 Task: Search one way flight ticket for 2 adults, 4 children and 1 infant on lap in business from Fort Wayne: Fort Wayne International Airport to Laramie: Laramie Regional Airport on 5-3-2023. Choice of flights is Singapure airlines. Number of bags: 8 checked bags. Price is upto 60000. Outbound departure time preference is 13:45.
Action: Mouse moved to (277, 381)
Screenshot: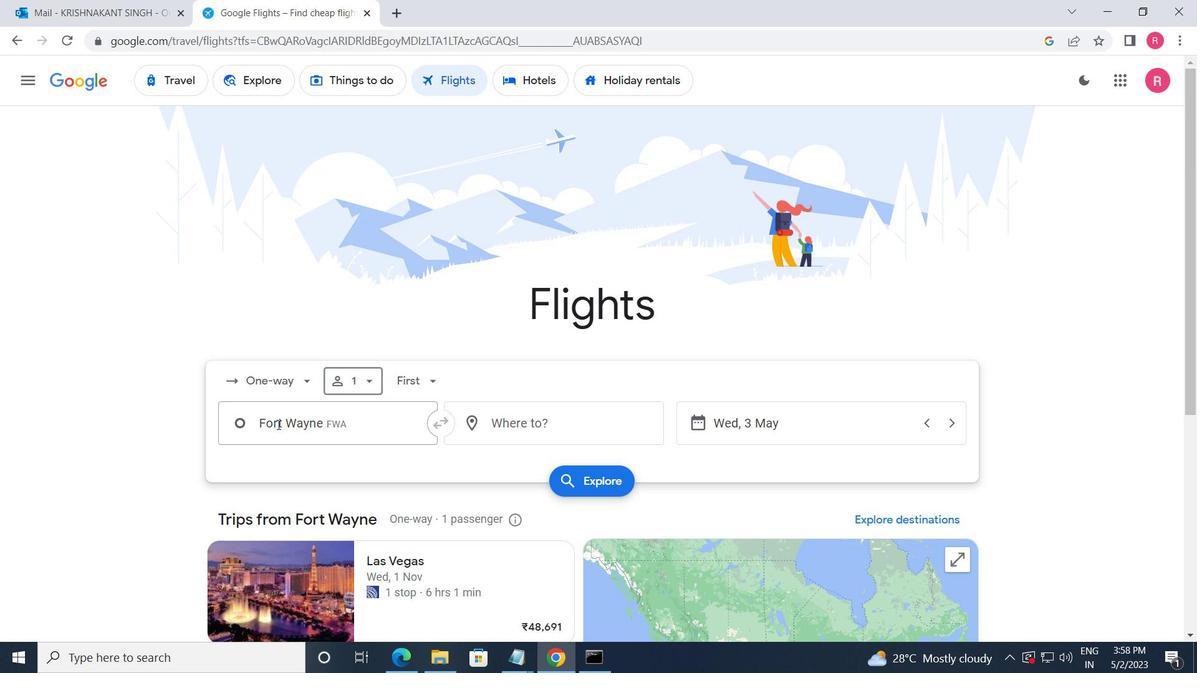 
Action: Mouse pressed left at (277, 381)
Screenshot: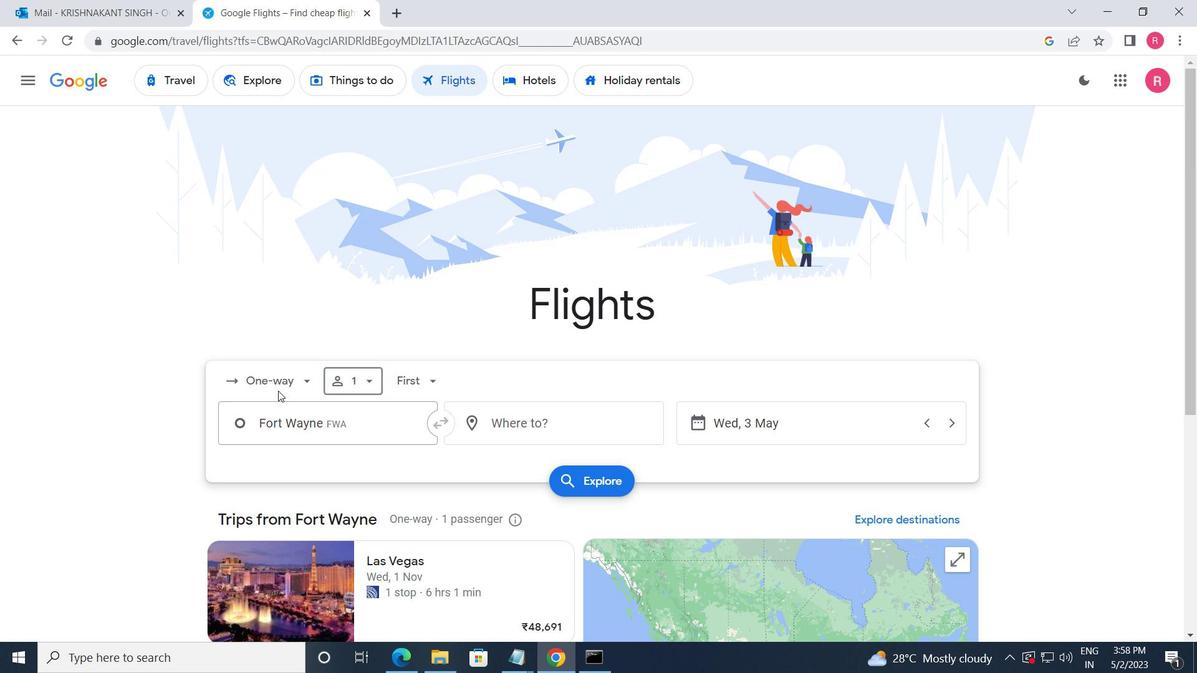 
Action: Mouse moved to (291, 450)
Screenshot: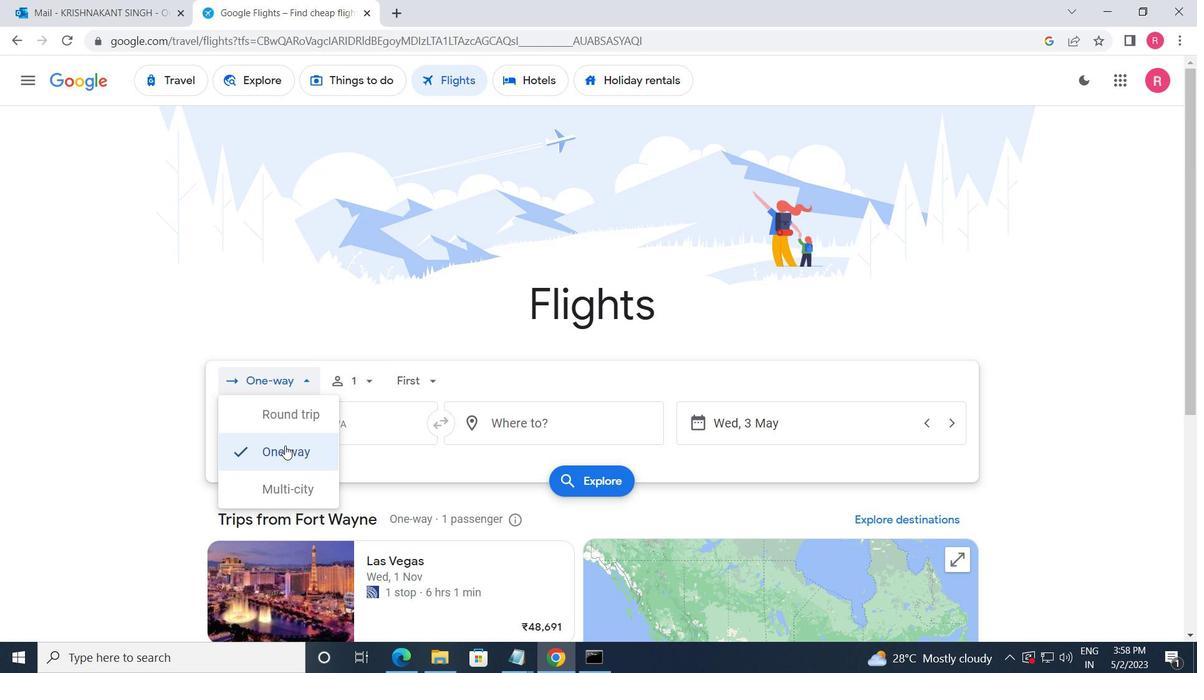 
Action: Mouse pressed left at (291, 450)
Screenshot: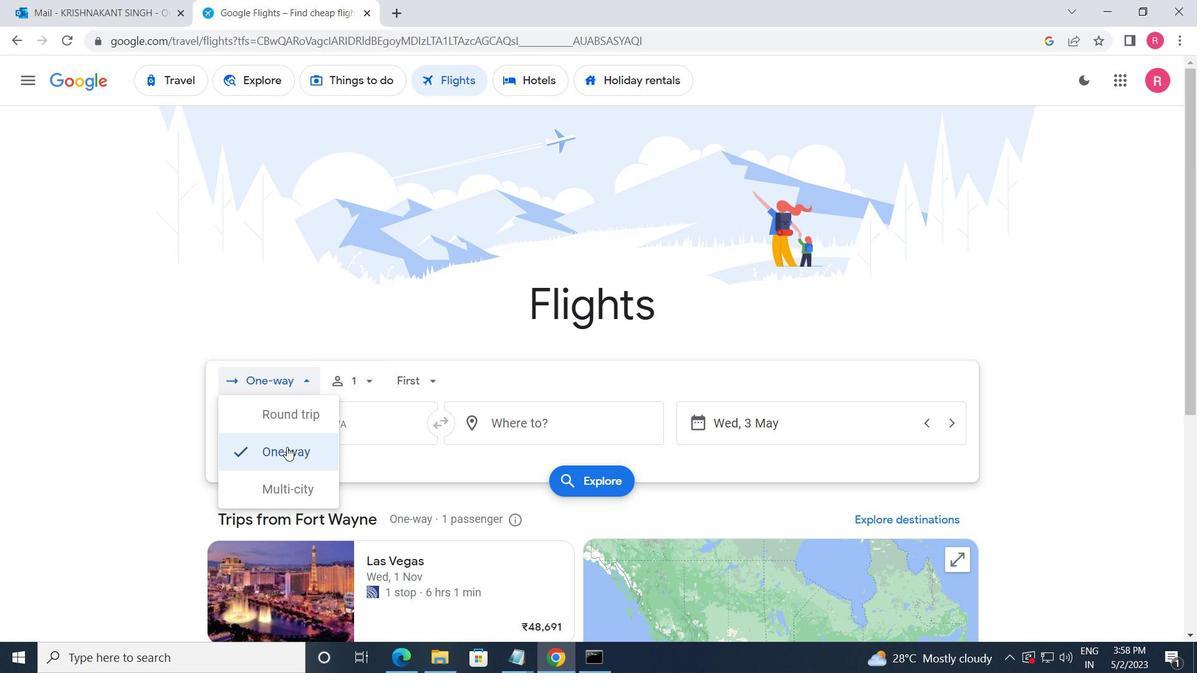 
Action: Mouse moved to (358, 386)
Screenshot: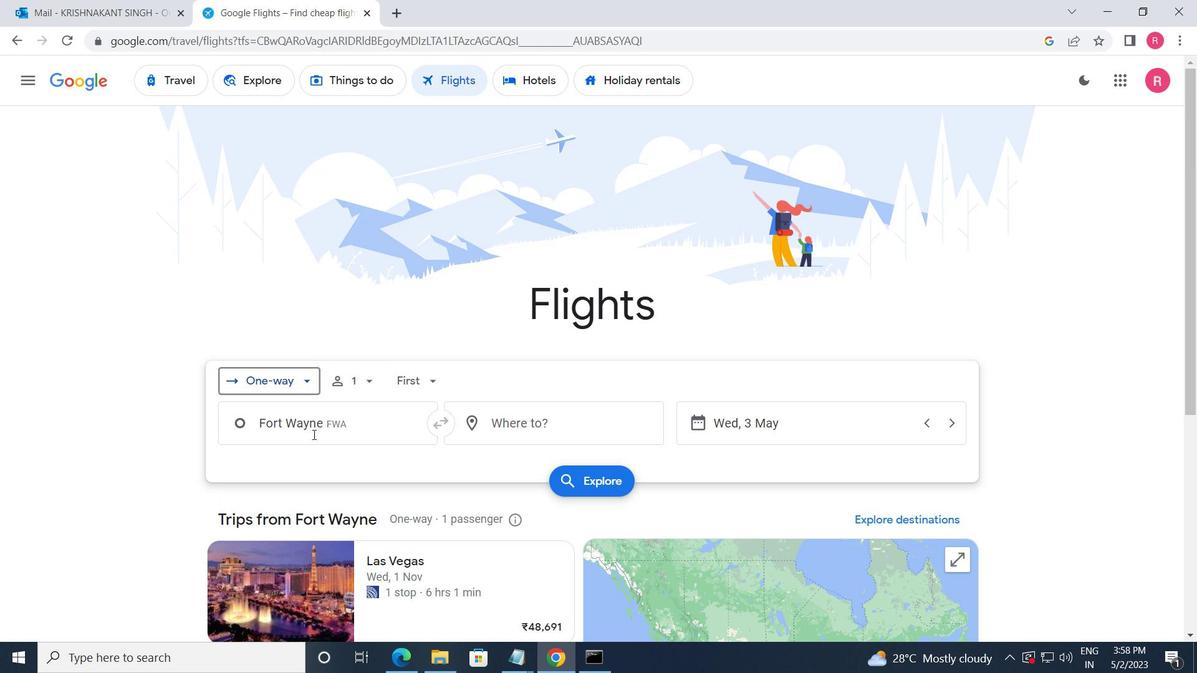 
Action: Mouse pressed left at (358, 386)
Screenshot: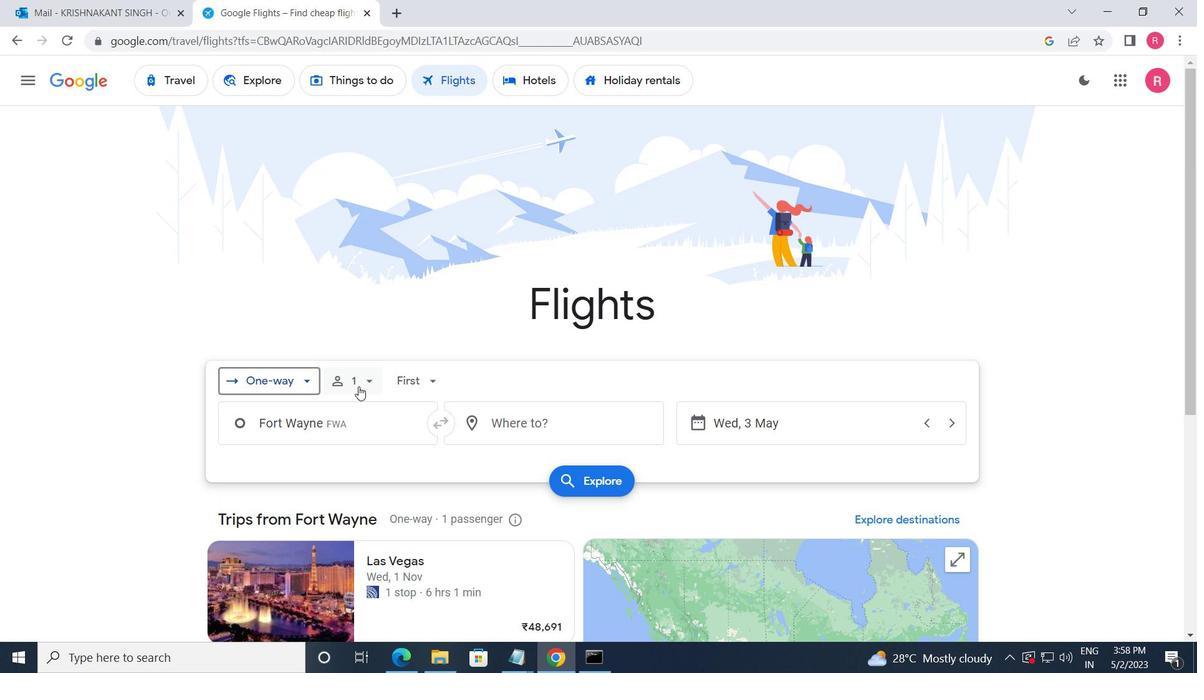 
Action: Mouse moved to (493, 426)
Screenshot: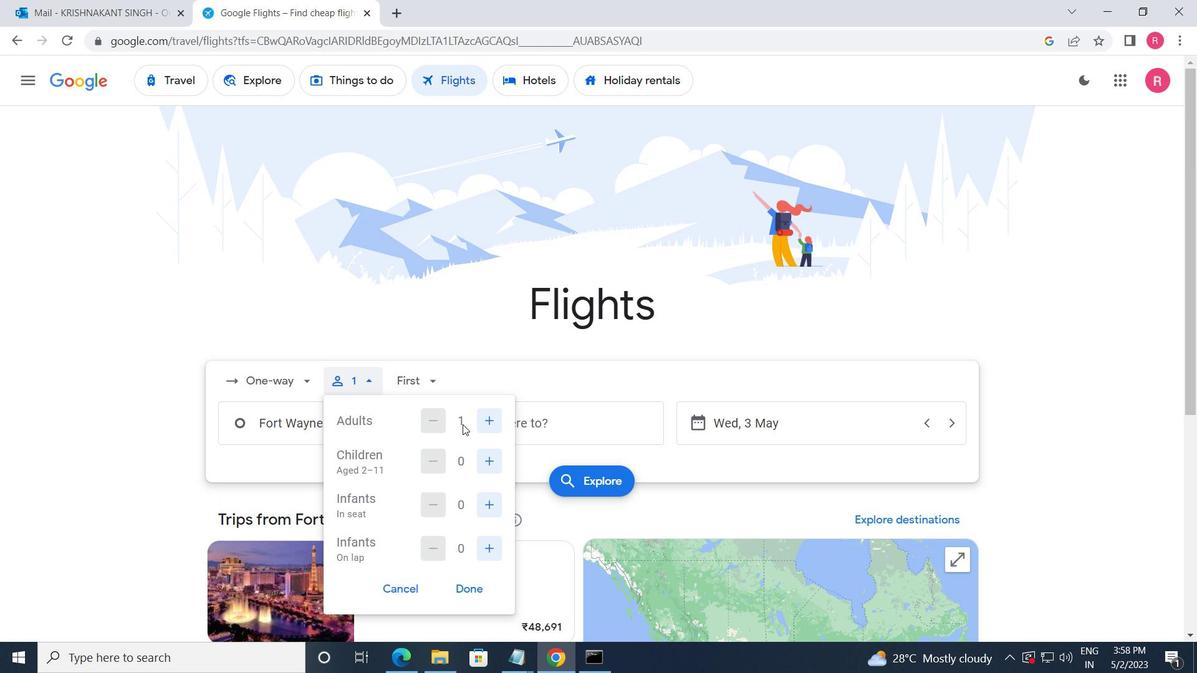 
Action: Mouse pressed left at (493, 426)
Screenshot: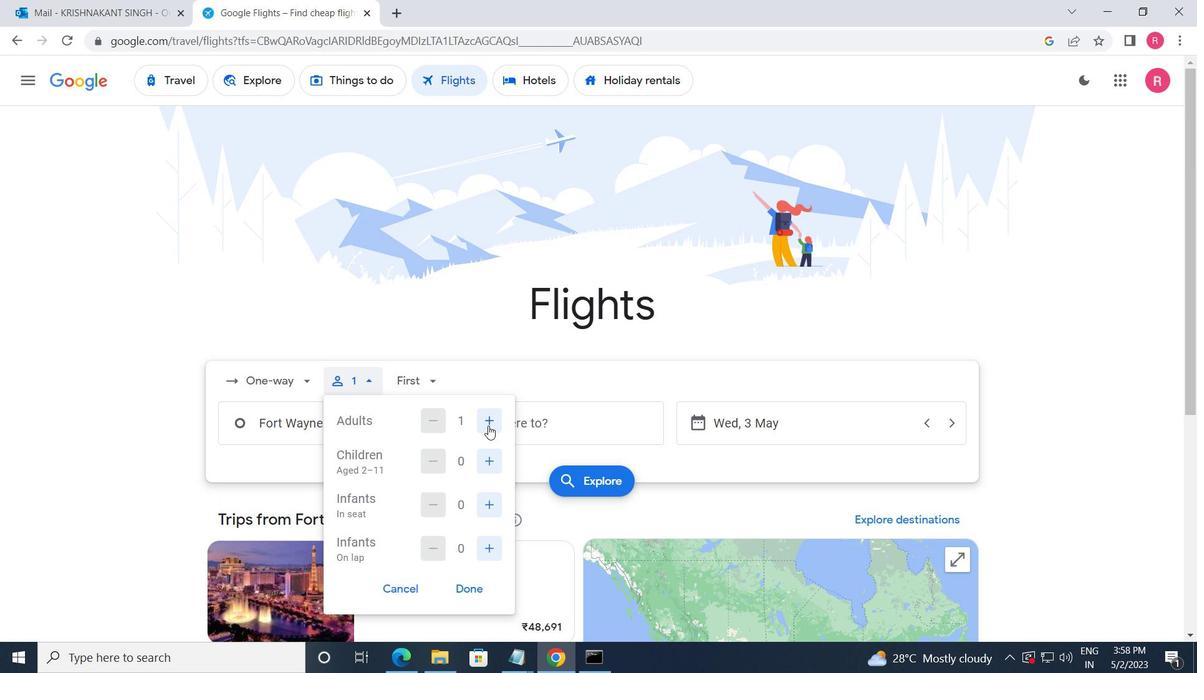 
Action: Mouse moved to (486, 466)
Screenshot: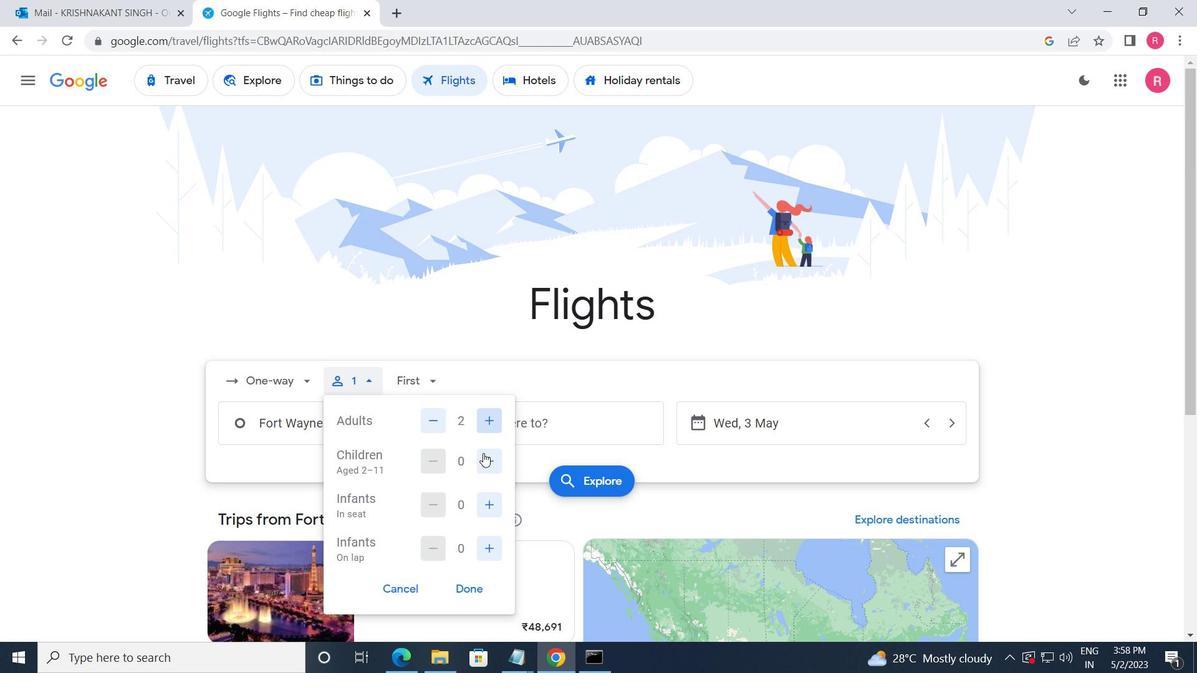 
Action: Mouse pressed left at (486, 466)
Screenshot: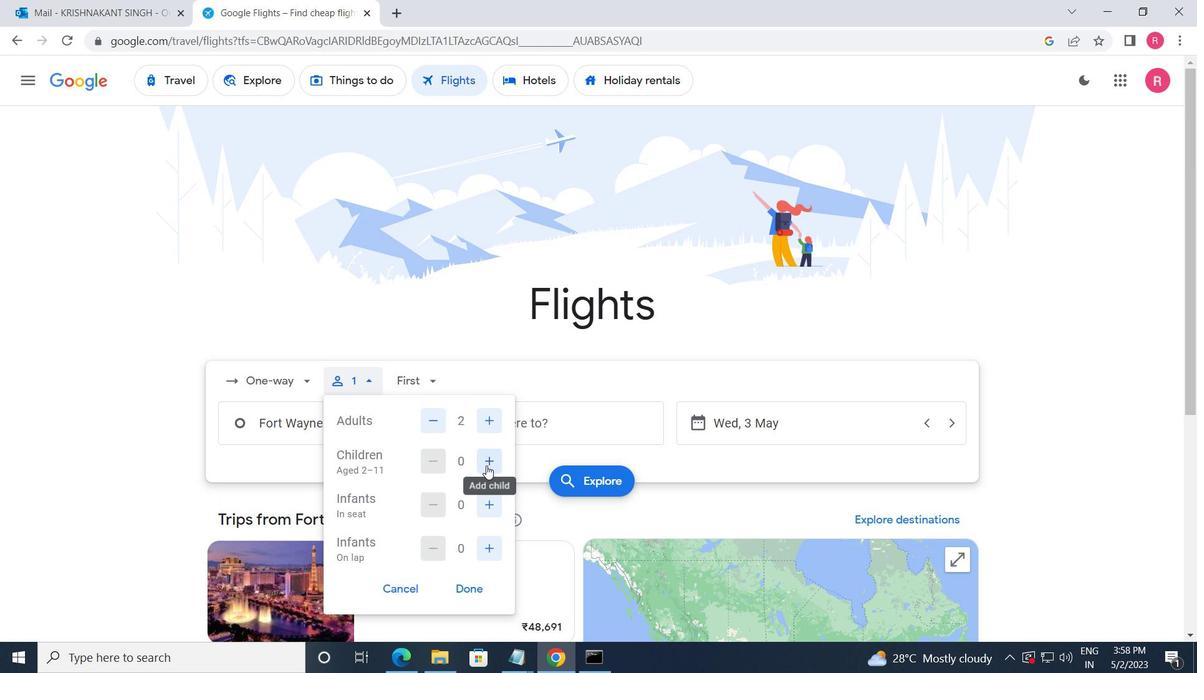 
Action: Mouse pressed left at (486, 466)
Screenshot: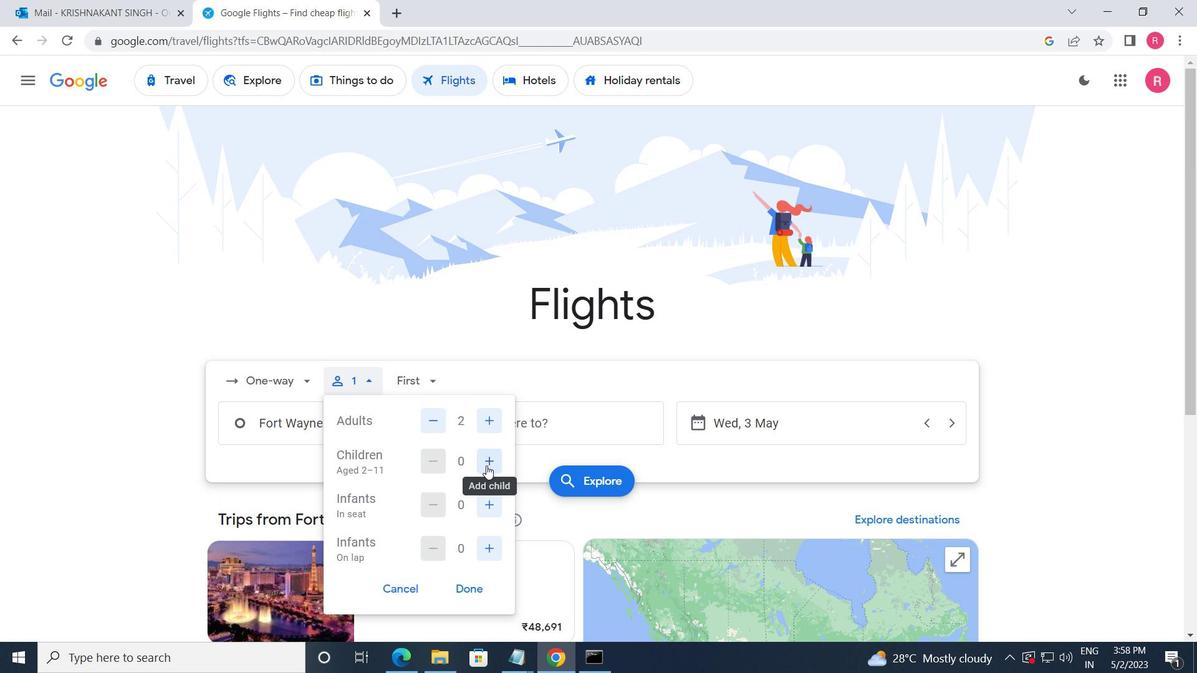 
Action: Mouse pressed left at (486, 466)
Screenshot: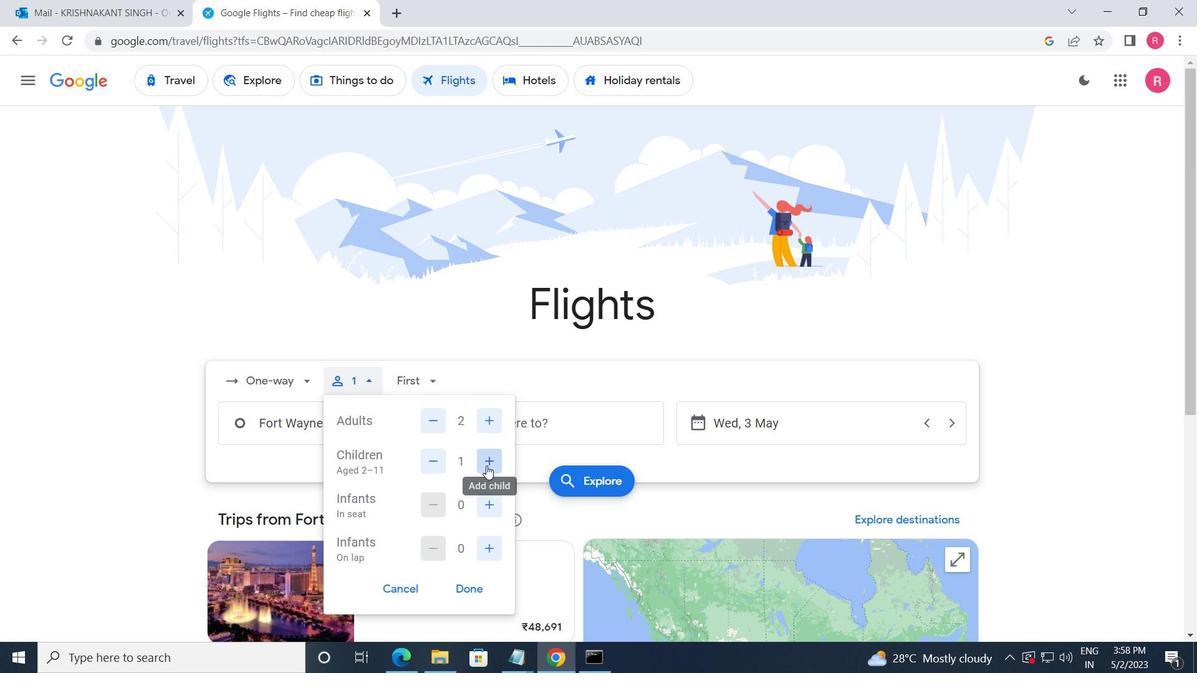 
Action: Mouse pressed left at (486, 466)
Screenshot: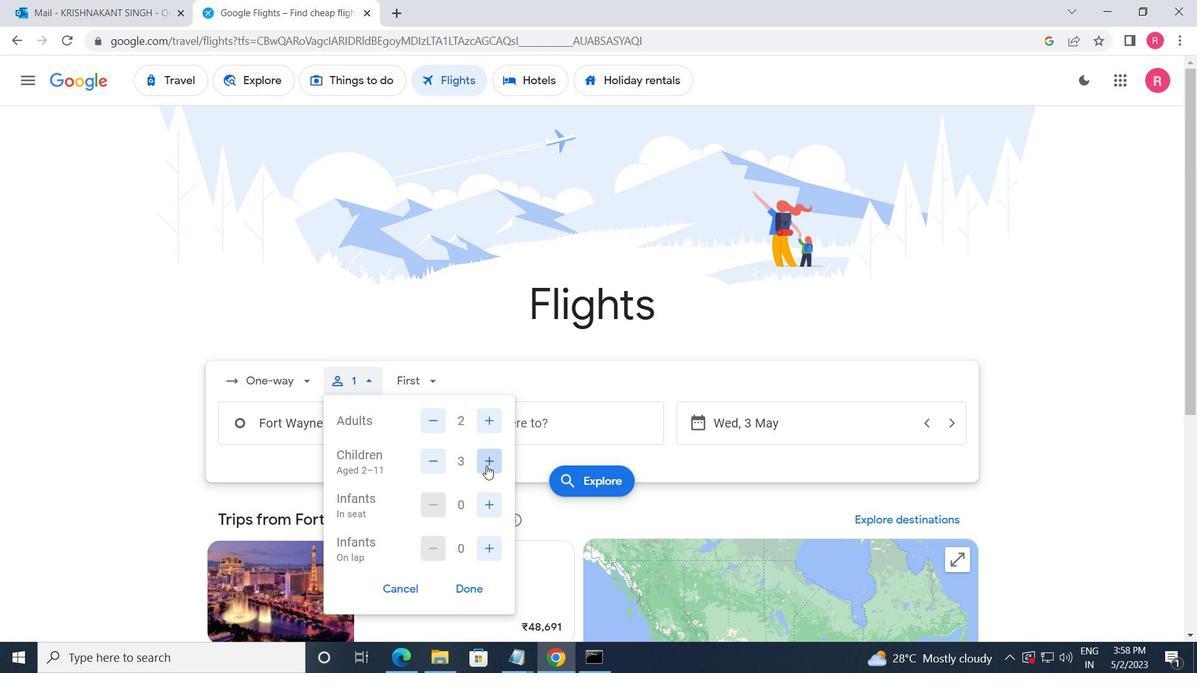 
Action: Mouse moved to (493, 502)
Screenshot: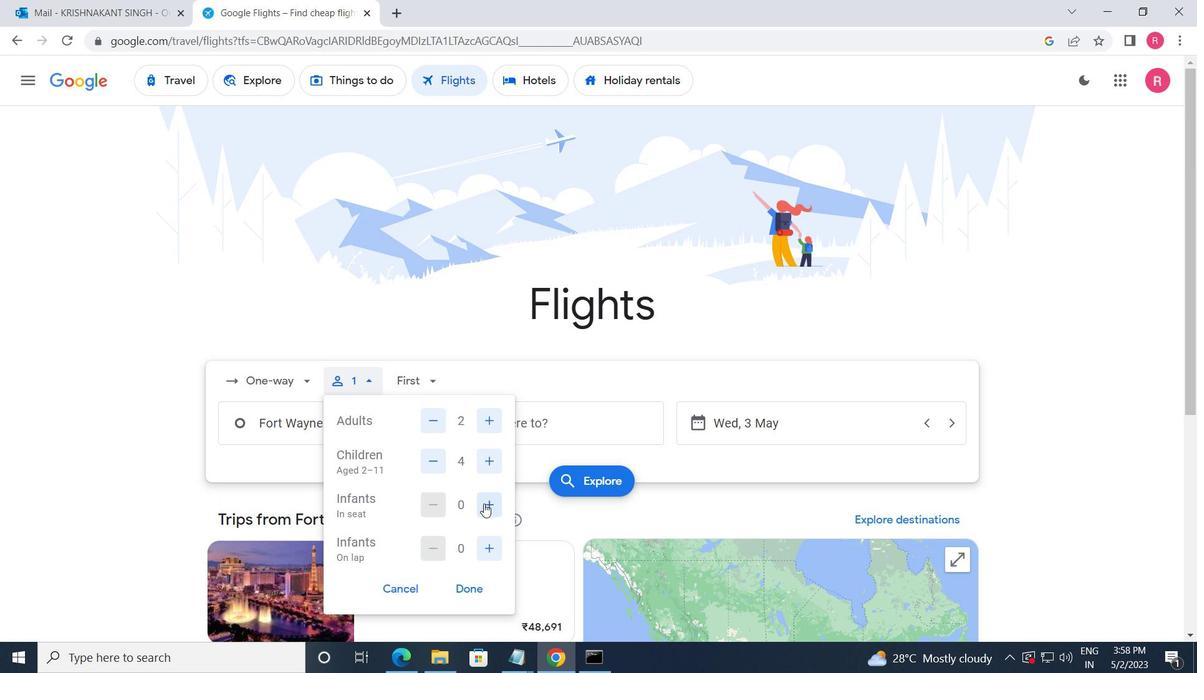 
Action: Mouse pressed left at (493, 502)
Screenshot: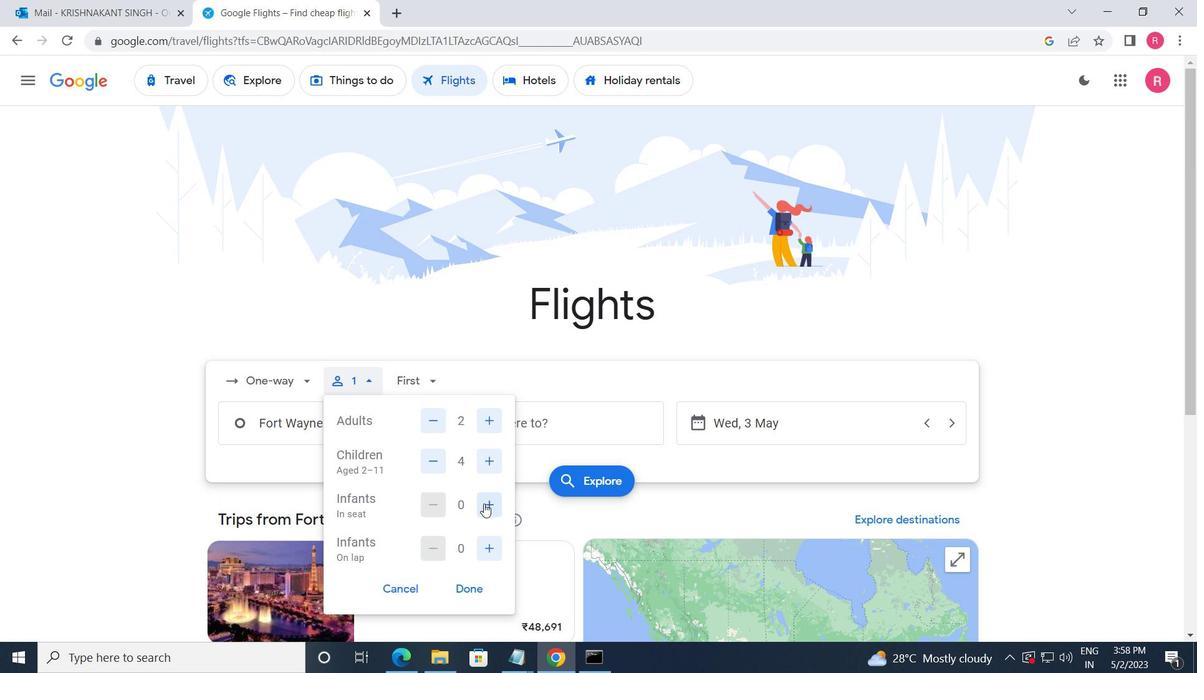 
Action: Mouse moved to (422, 385)
Screenshot: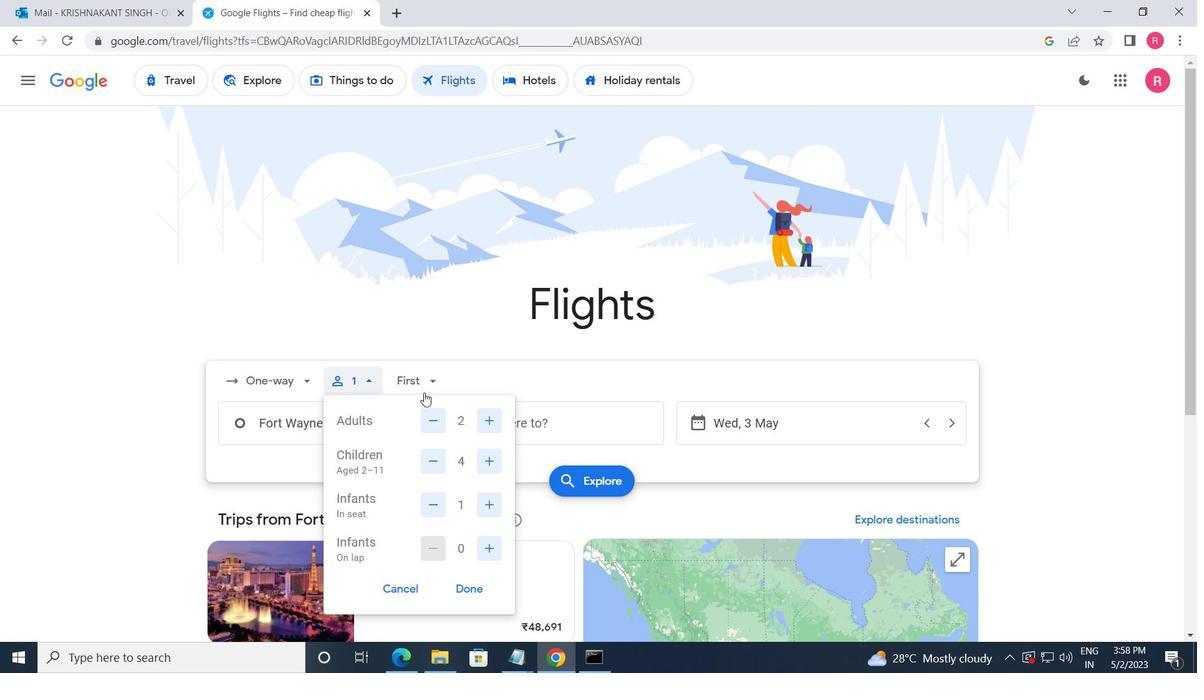 
Action: Mouse pressed left at (422, 385)
Screenshot: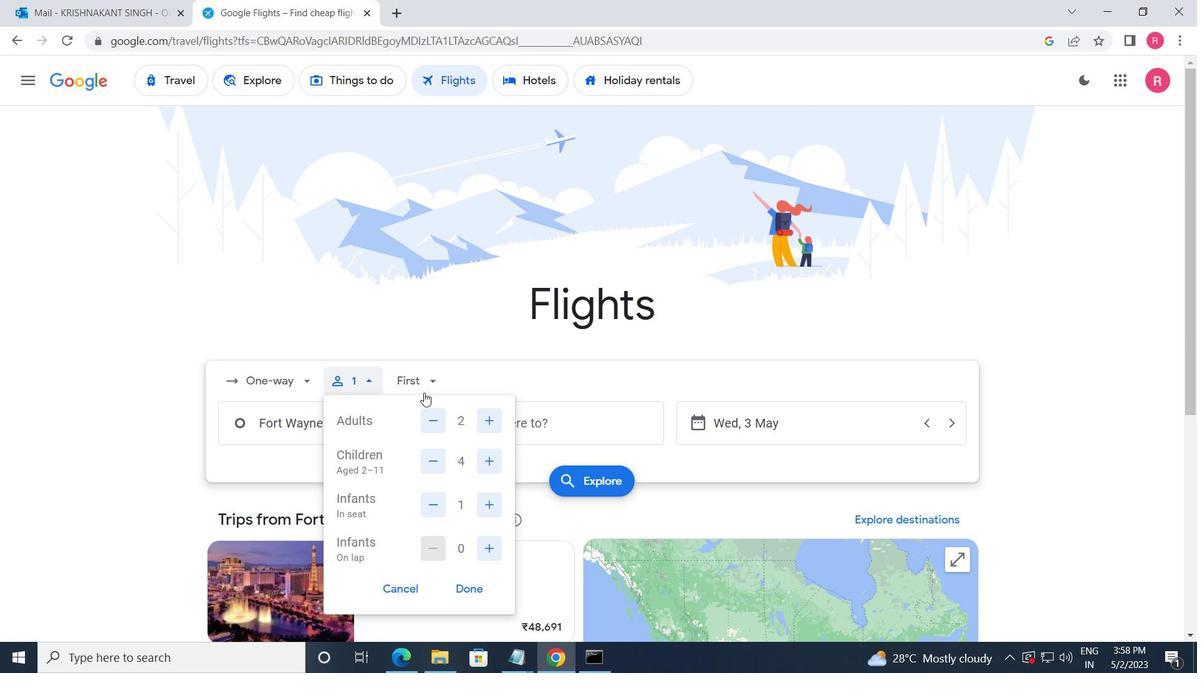 
Action: Mouse moved to (465, 485)
Screenshot: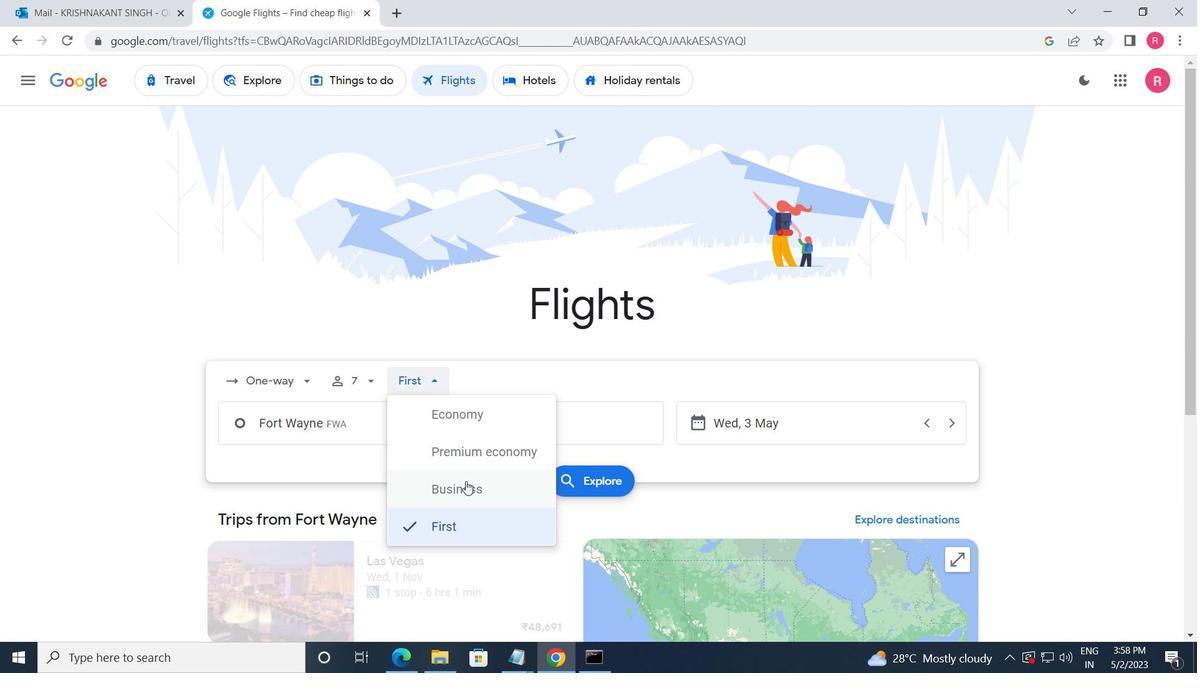 
Action: Mouse pressed left at (465, 485)
Screenshot: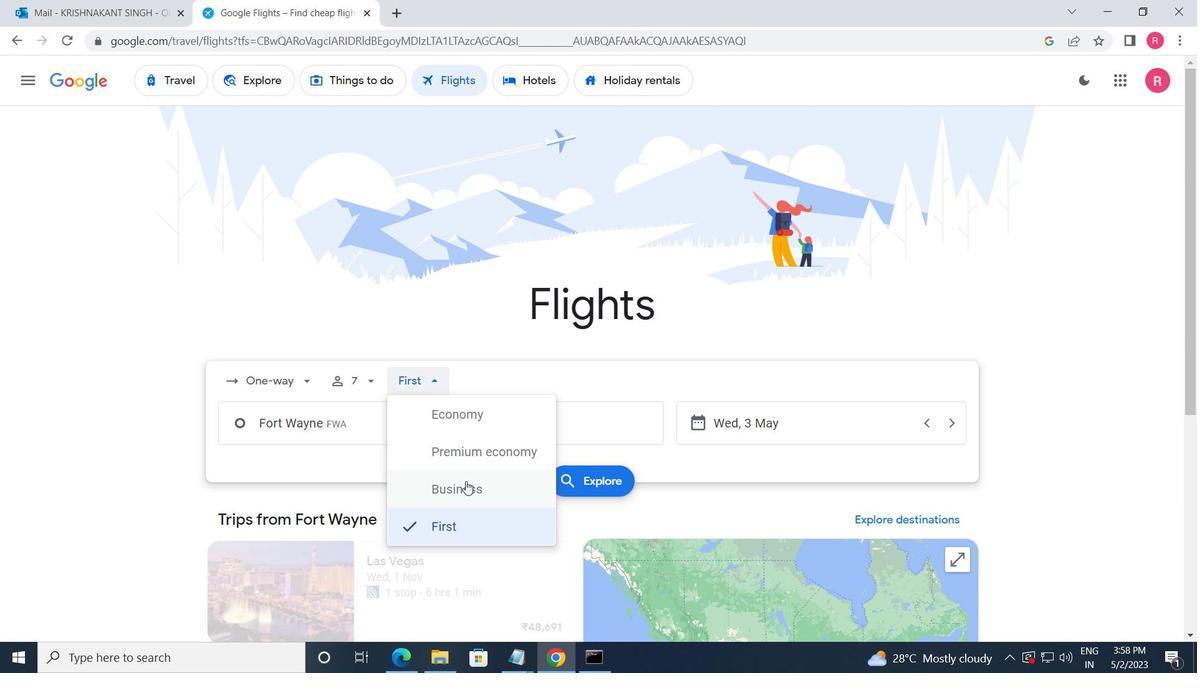 
Action: Mouse moved to (360, 437)
Screenshot: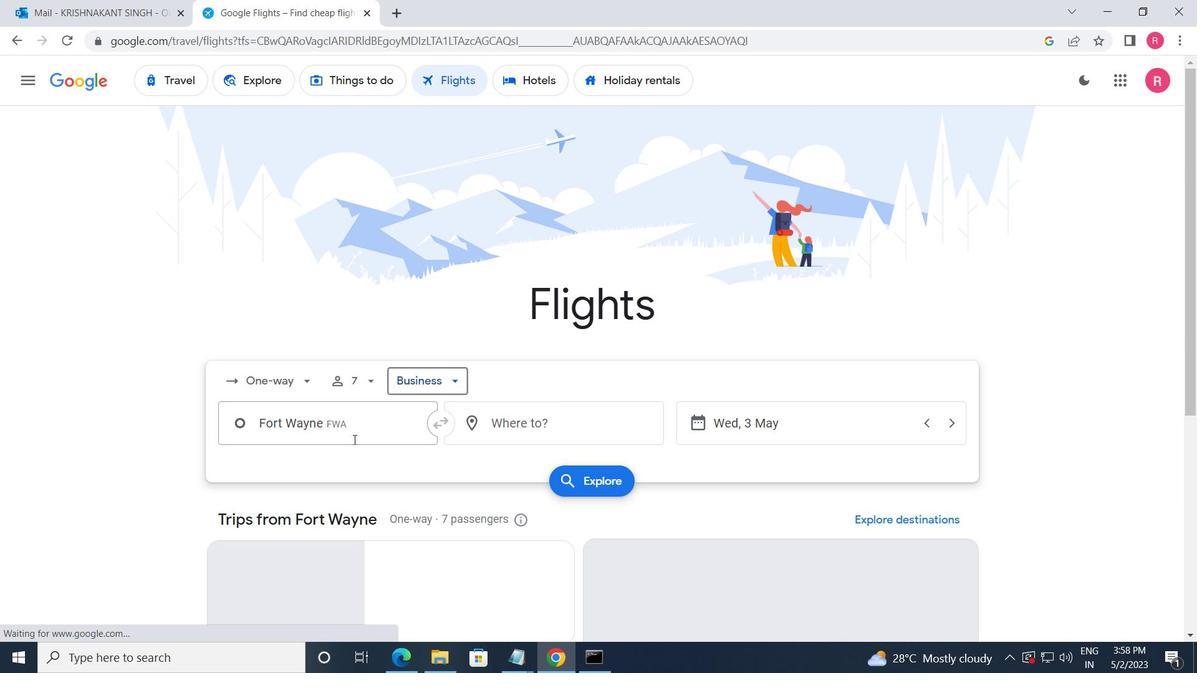 
Action: Mouse pressed left at (360, 437)
Screenshot: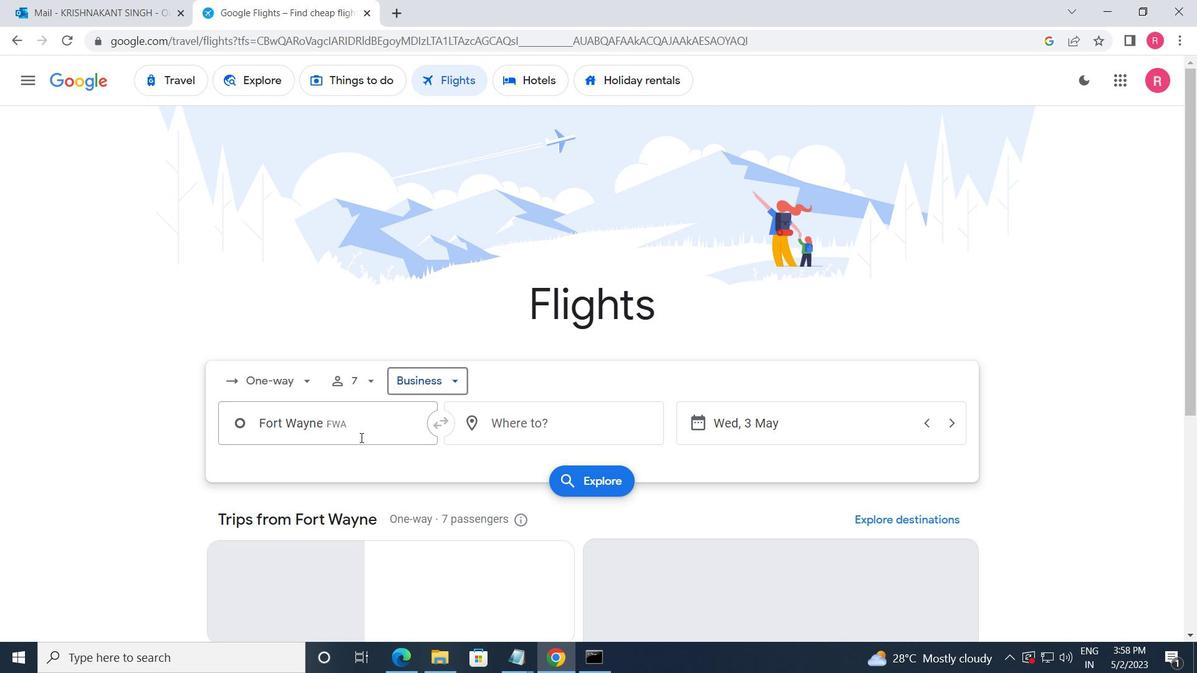
Action: Mouse moved to (364, 515)
Screenshot: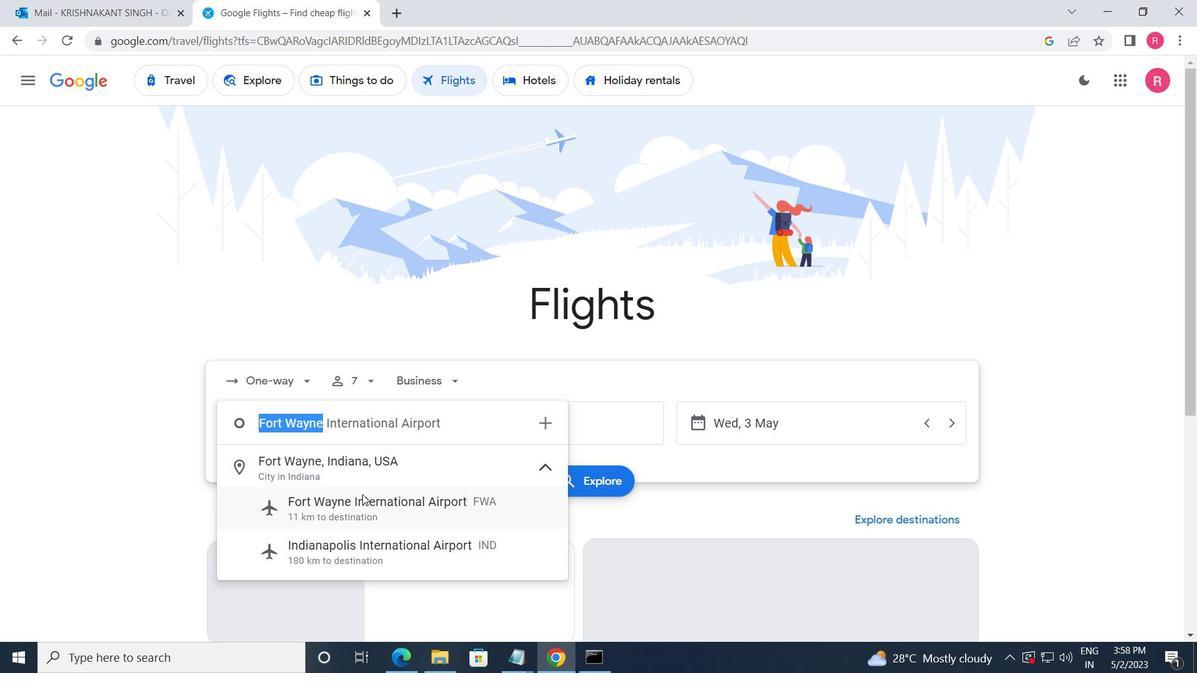 
Action: Mouse pressed left at (364, 515)
Screenshot: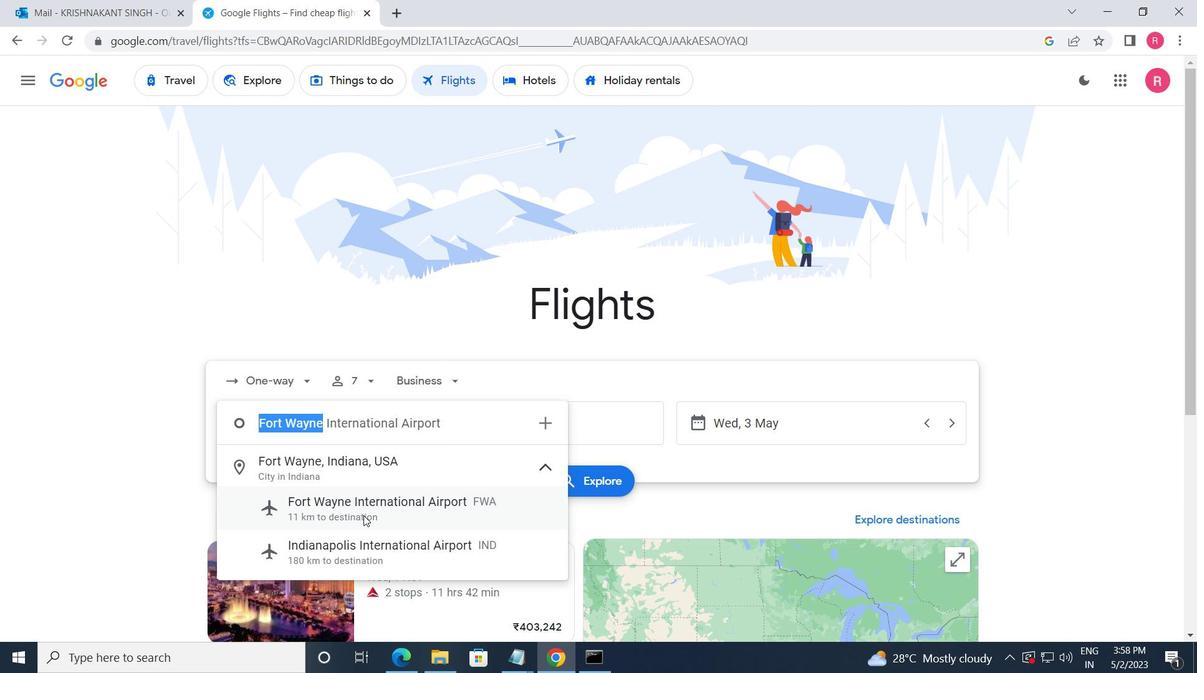 
Action: Mouse moved to (614, 432)
Screenshot: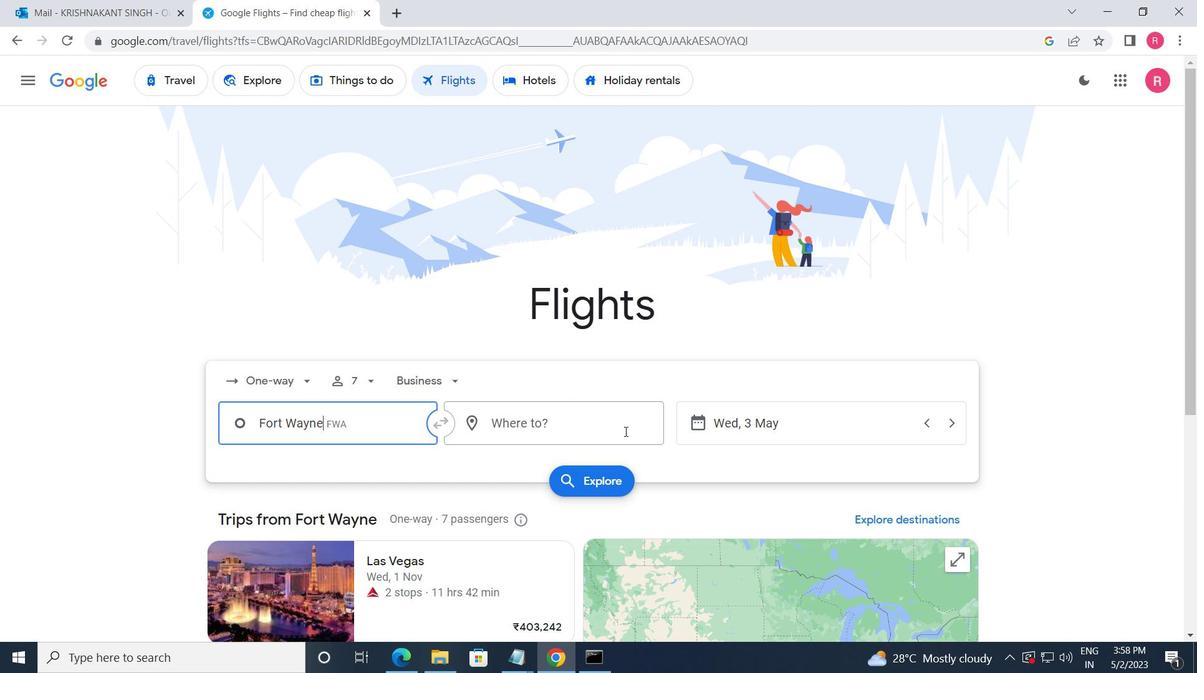 
Action: Mouse pressed left at (614, 432)
Screenshot: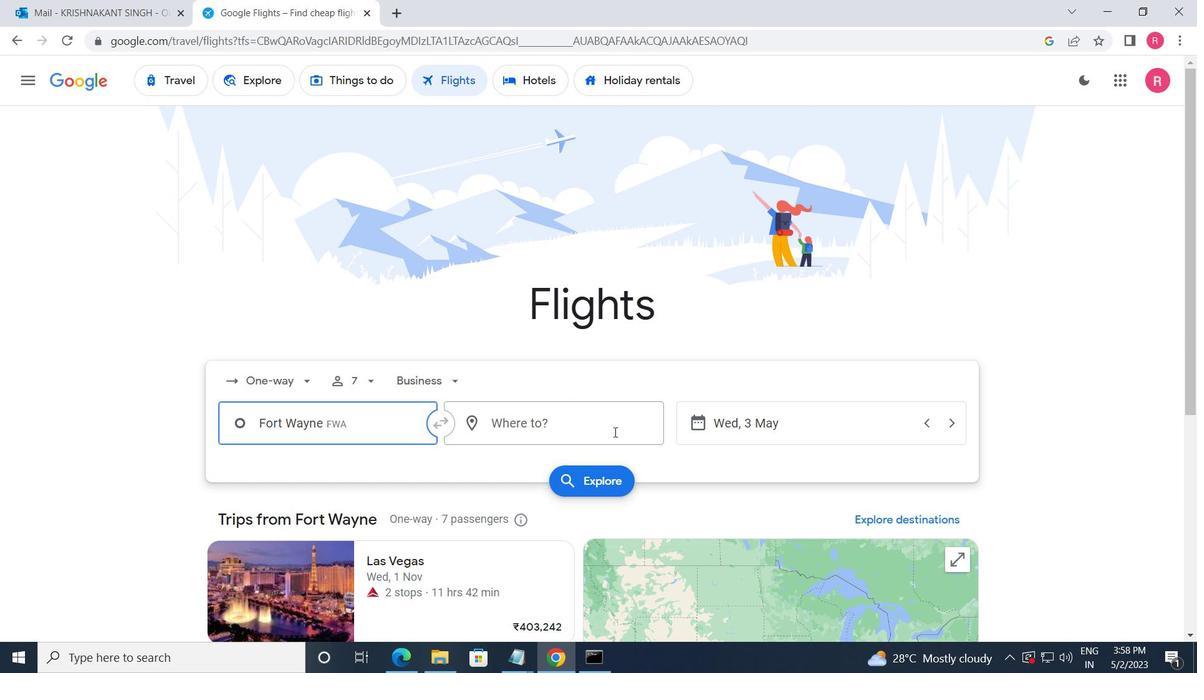 
Action: Mouse moved to (557, 576)
Screenshot: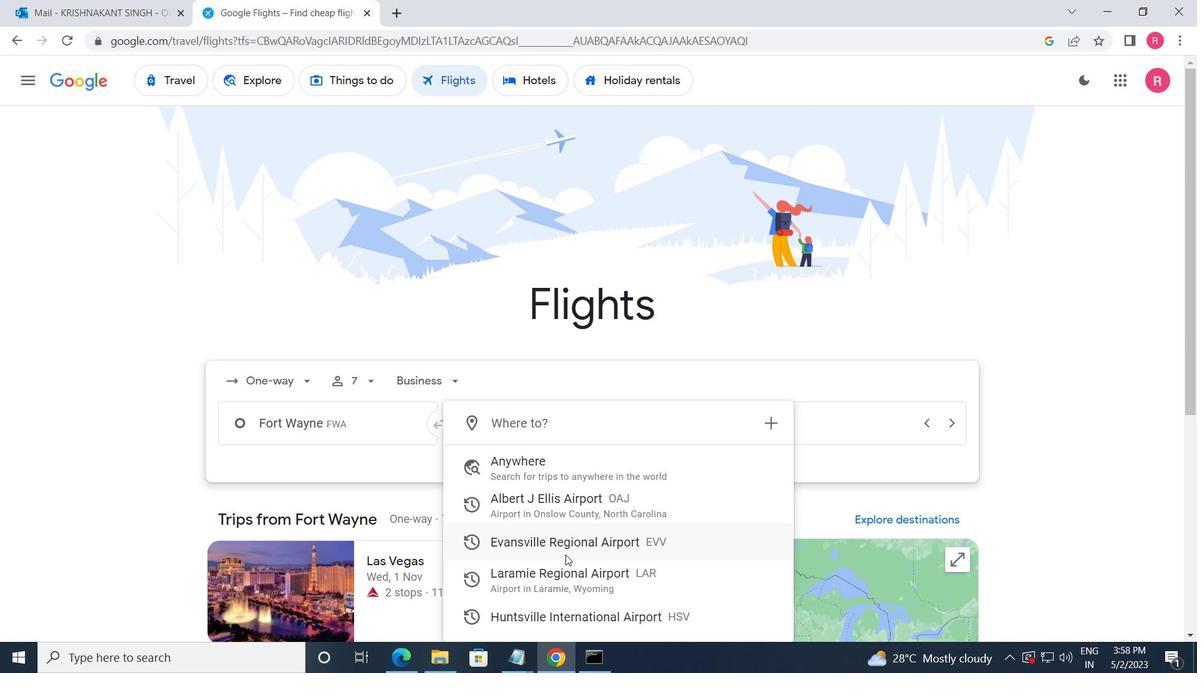 
Action: Mouse pressed left at (557, 576)
Screenshot: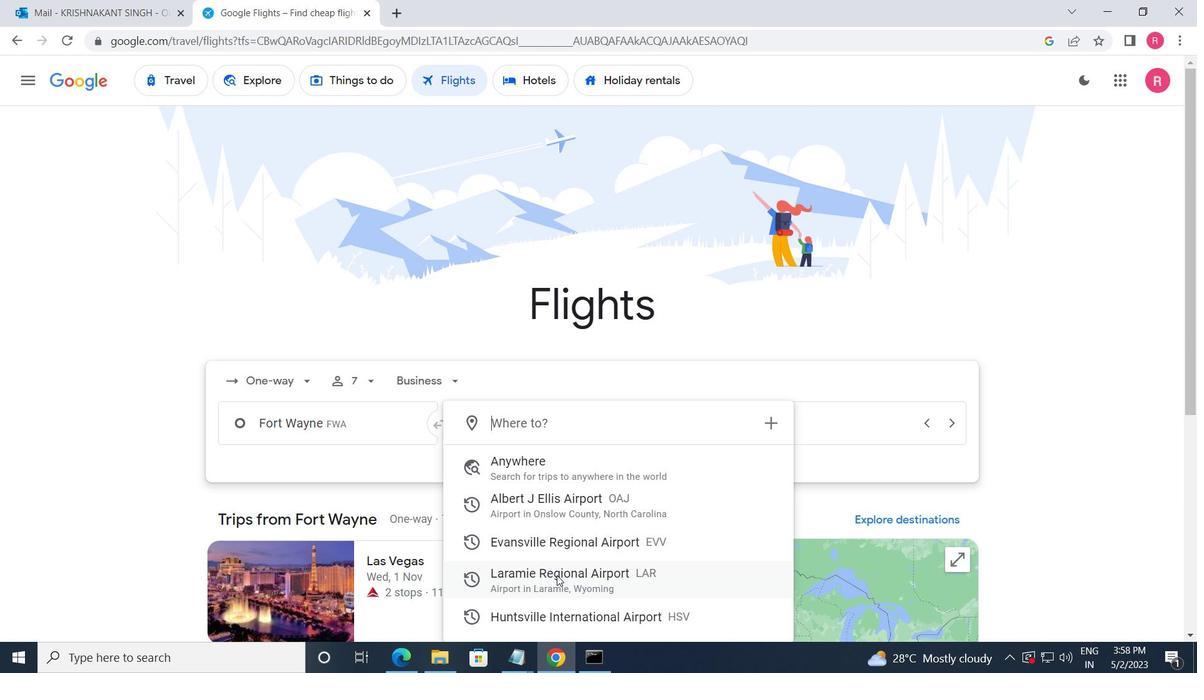 
Action: Mouse moved to (829, 415)
Screenshot: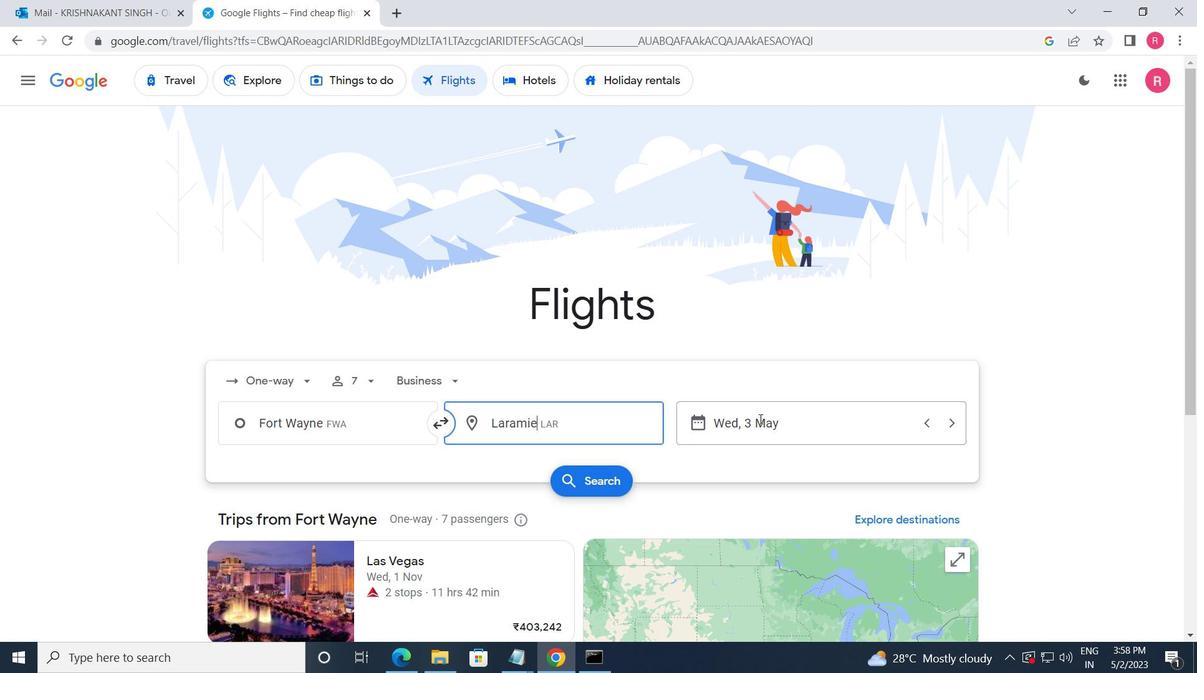 
Action: Mouse pressed left at (829, 415)
Screenshot: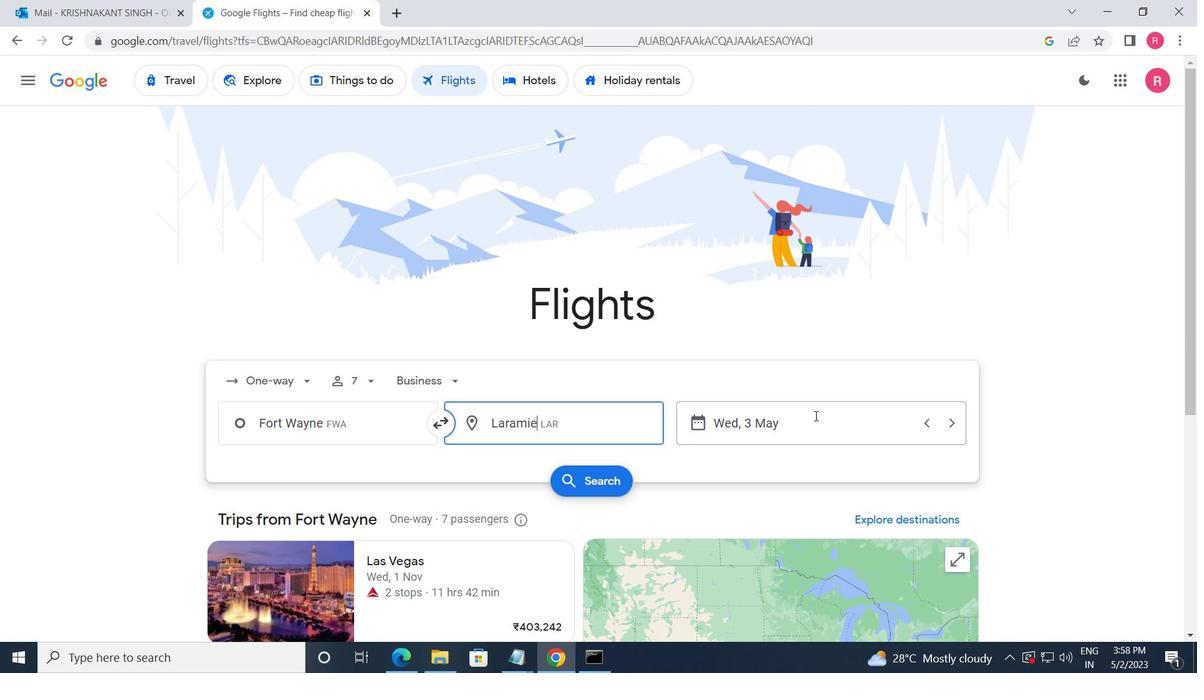 
Action: Mouse moved to (523, 367)
Screenshot: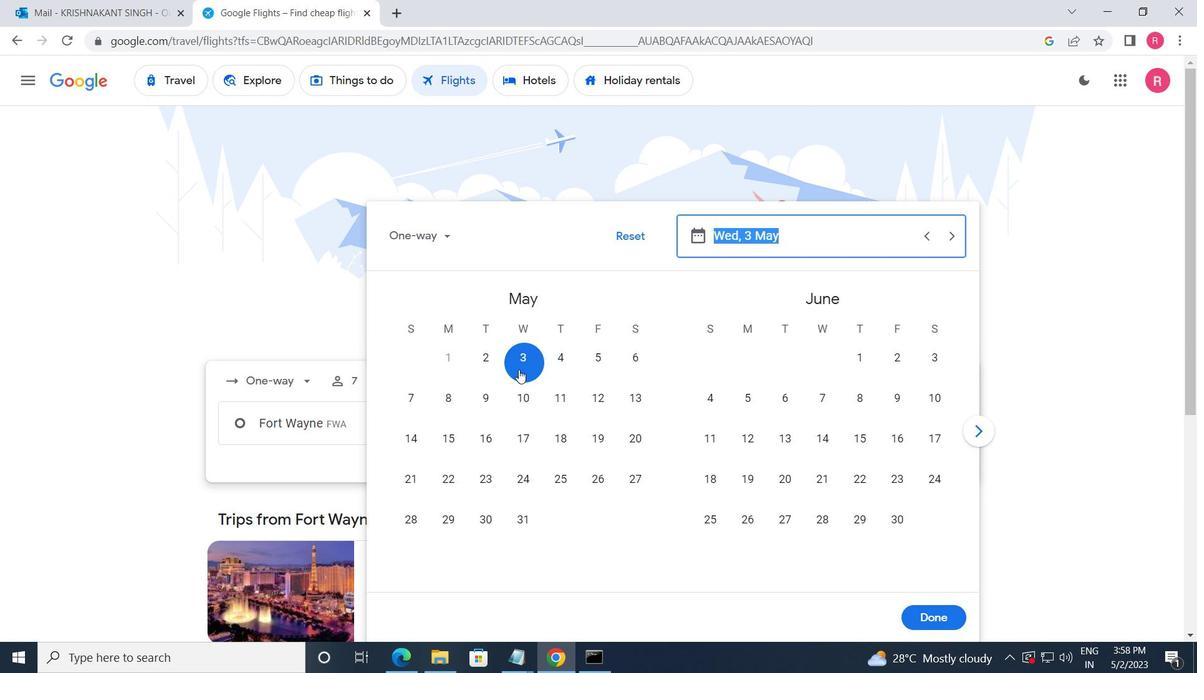 
Action: Mouse pressed left at (523, 367)
Screenshot: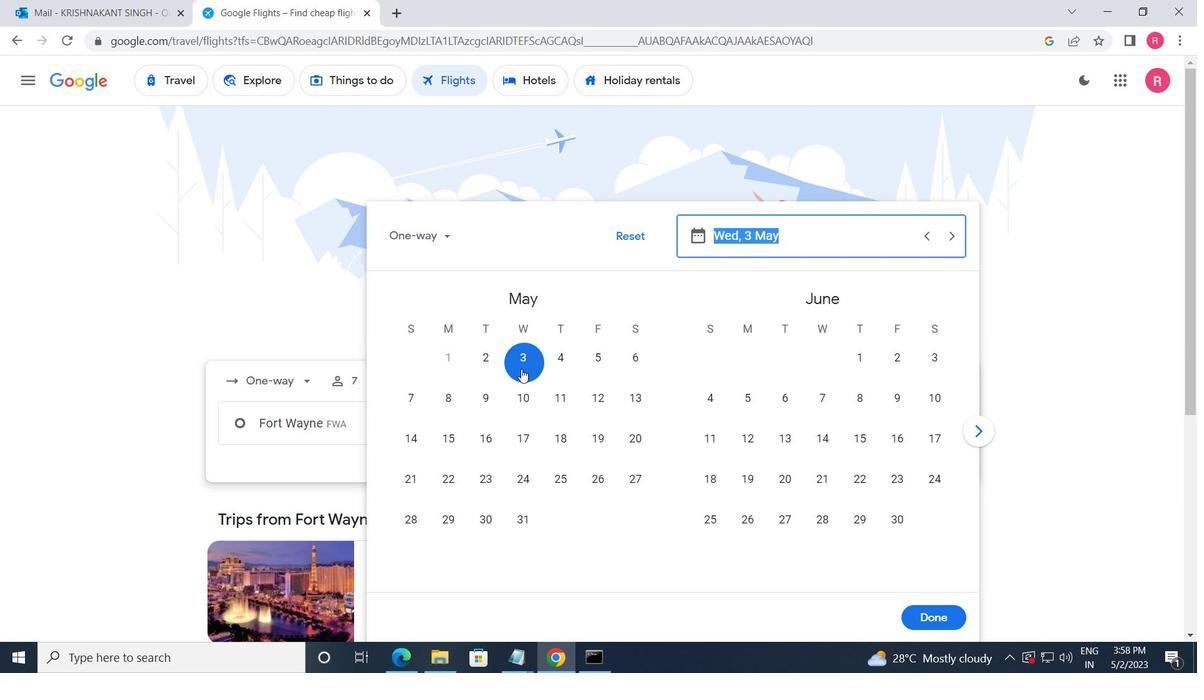 
Action: Mouse moved to (932, 617)
Screenshot: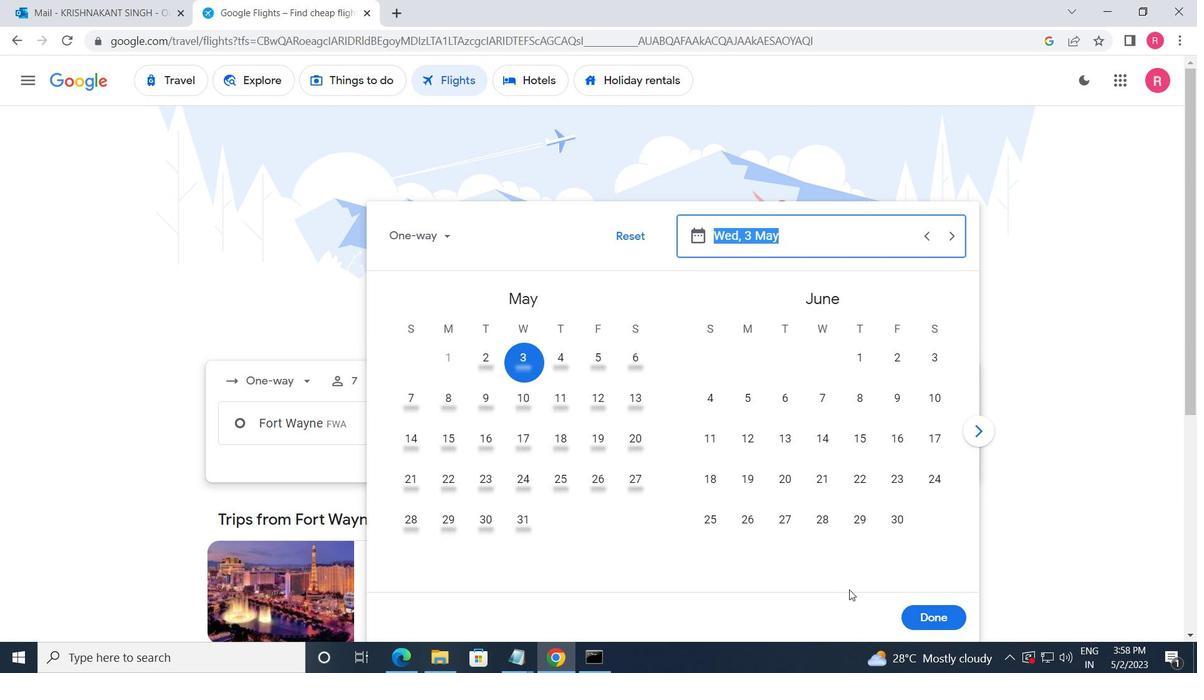 
Action: Mouse pressed left at (932, 617)
Screenshot: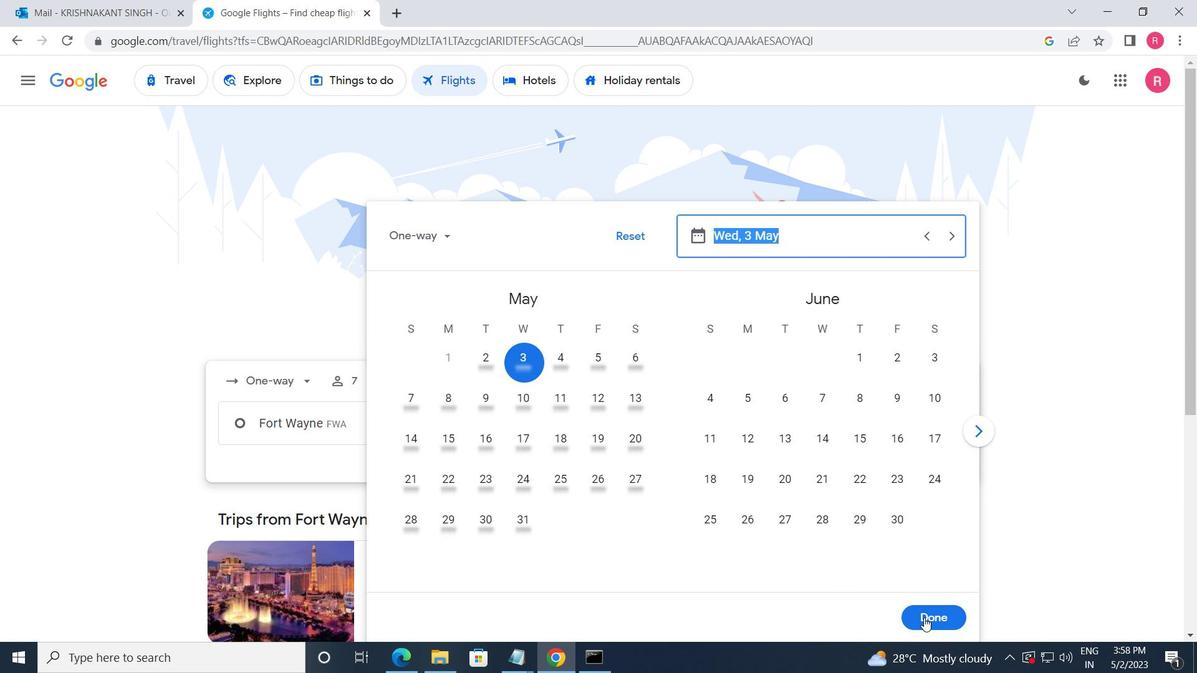 
Action: Mouse moved to (594, 488)
Screenshot: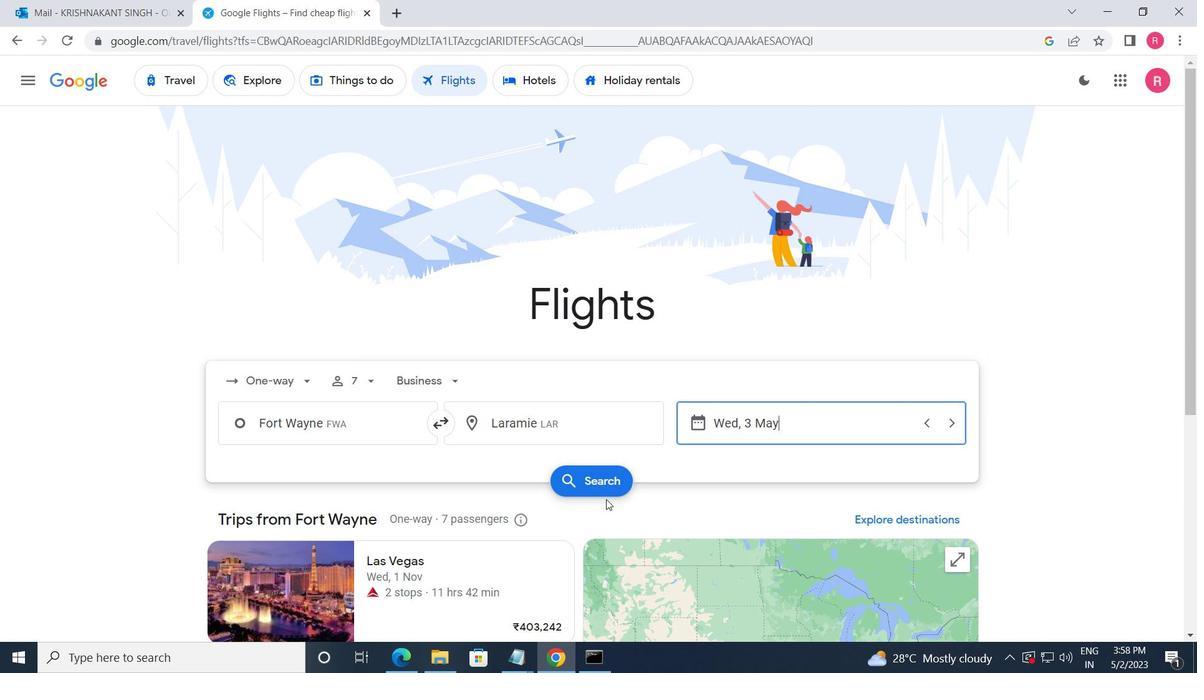 
Action: Mouse pressed left at (594, 488)
Screenshot: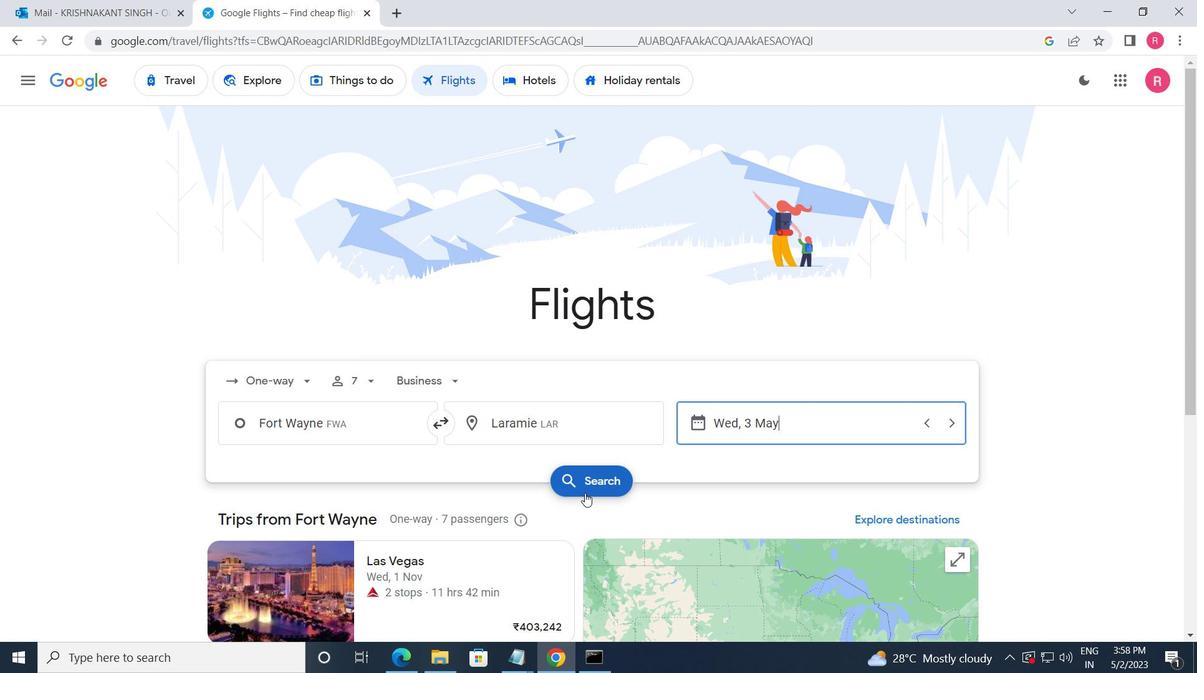
Action: Mouse moved to (240, 233)
Screenshot: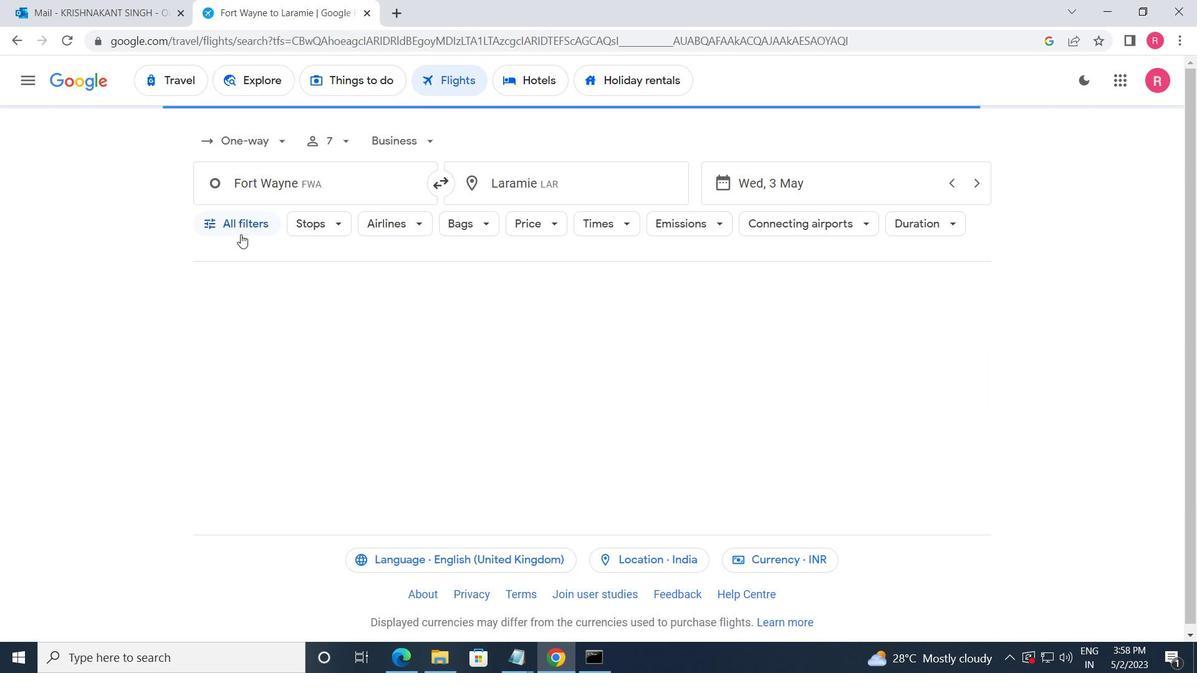
Action: Mouse pressed left at (240, 233)
Screenshot: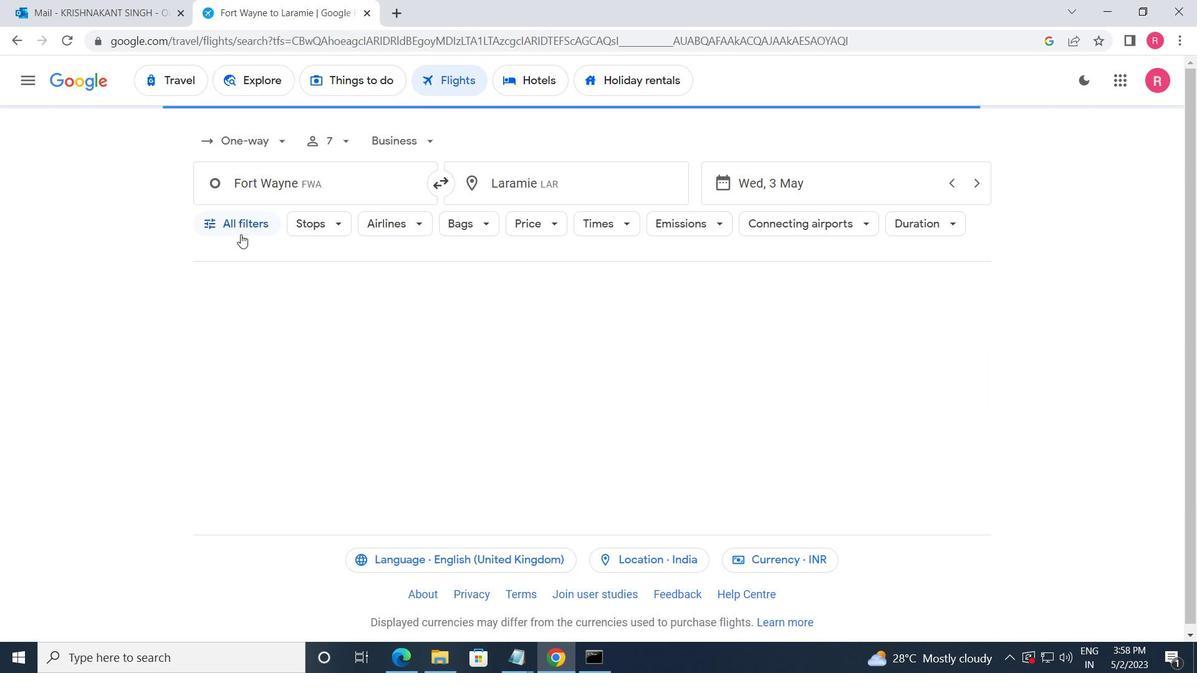 
Action: Mouse moved to (317, 444)
Screenshot: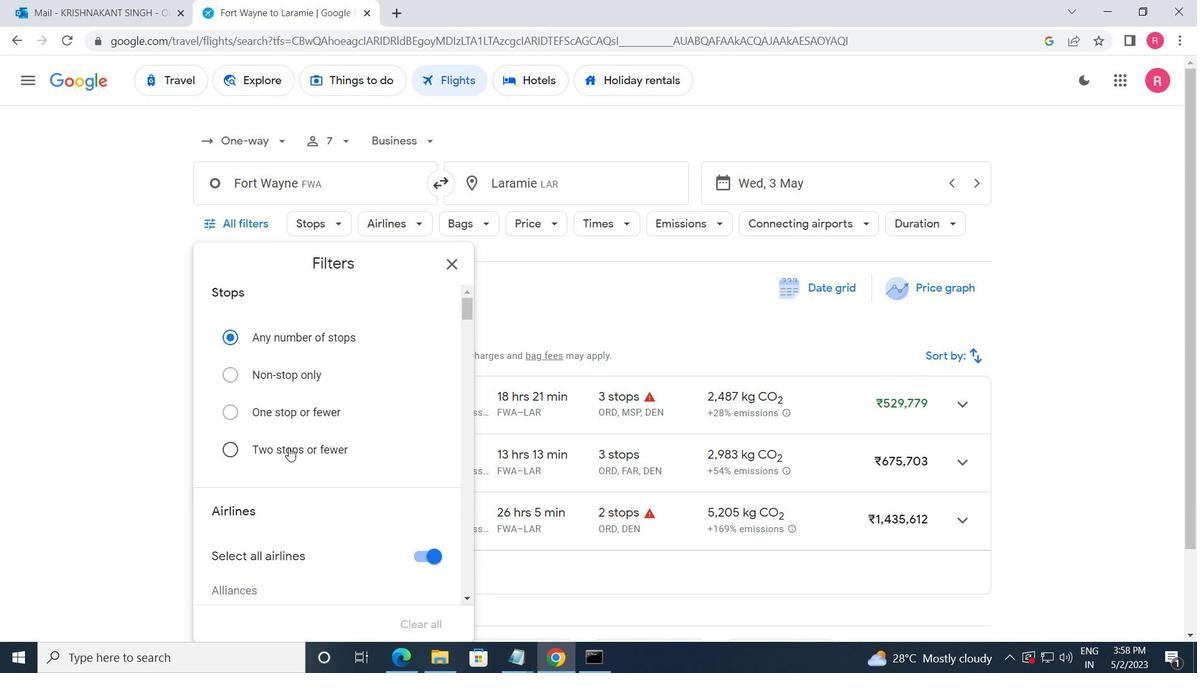 
Action: Mouse scrolled (317, 443) with delta (0, 0)
Screenshot: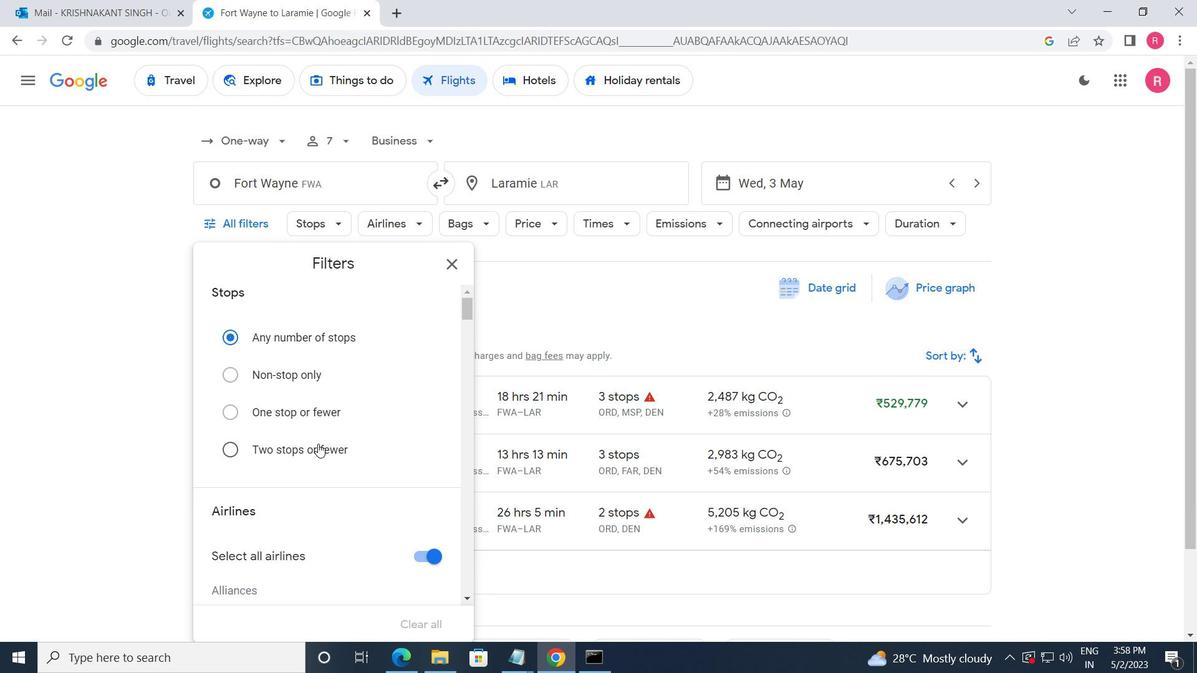 
Action: Mouse scrolled (317, 443) with delta (0, 0)
Screenshot: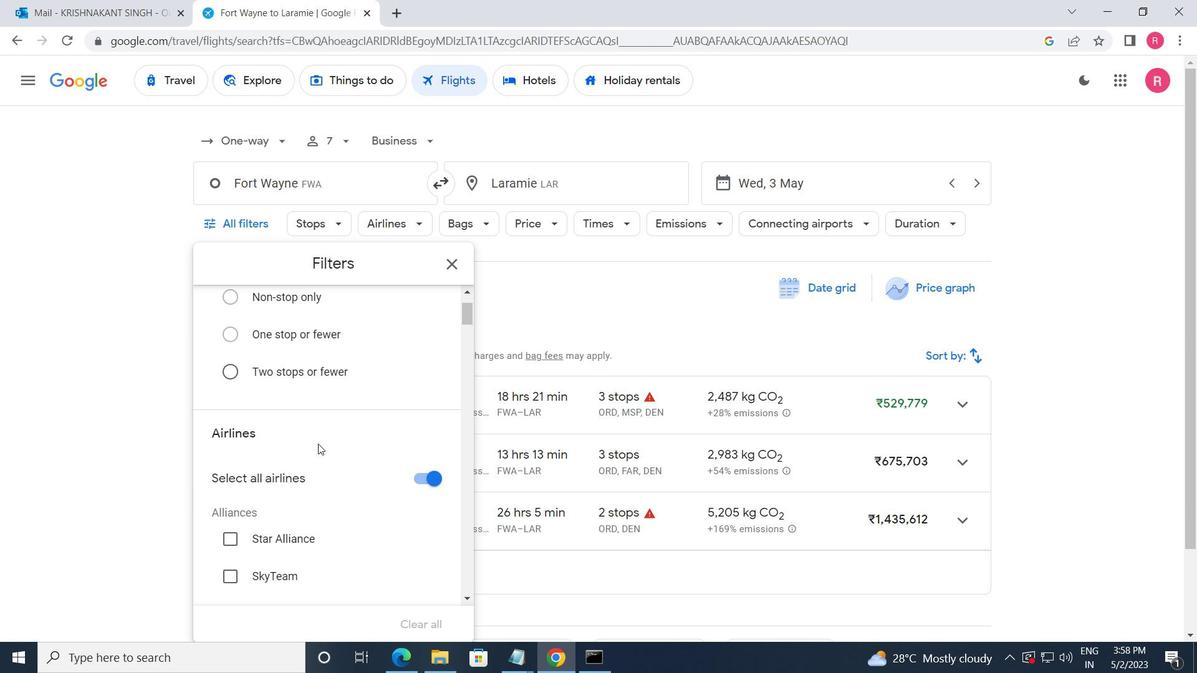 
Action: Mouse scrolled (317, 443) with delta (0, 0)
Screenshot: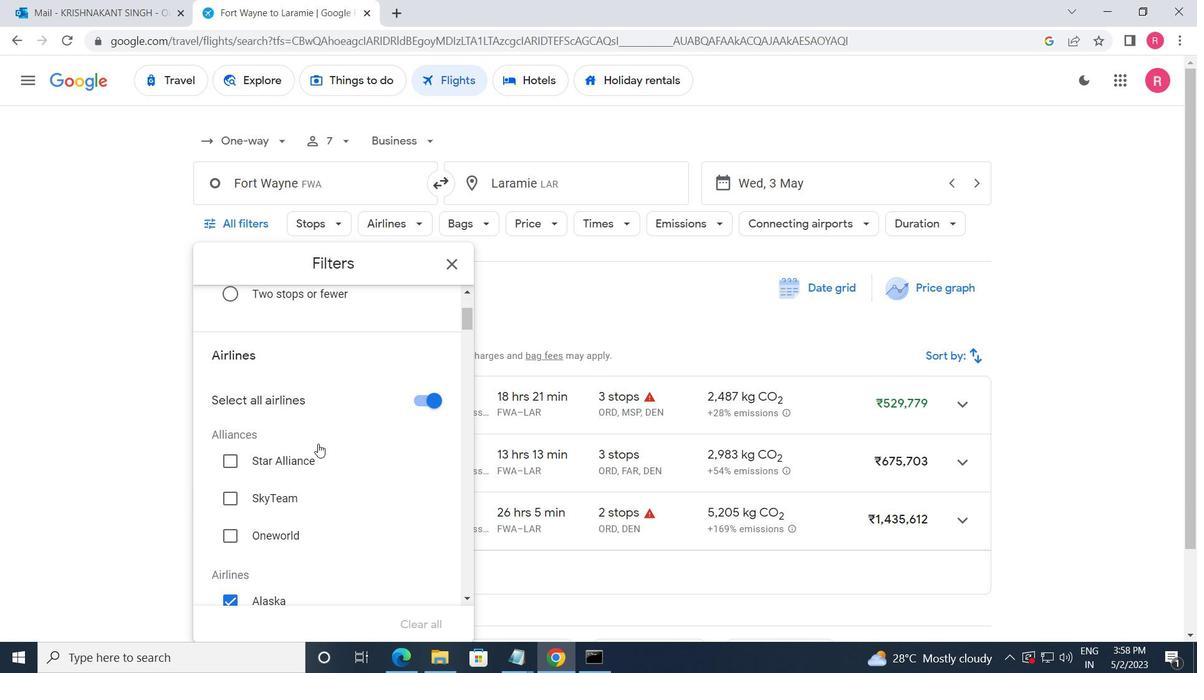 
Action: Mouse scrolled (317, 443) with delta (0, 0)
Screenshot: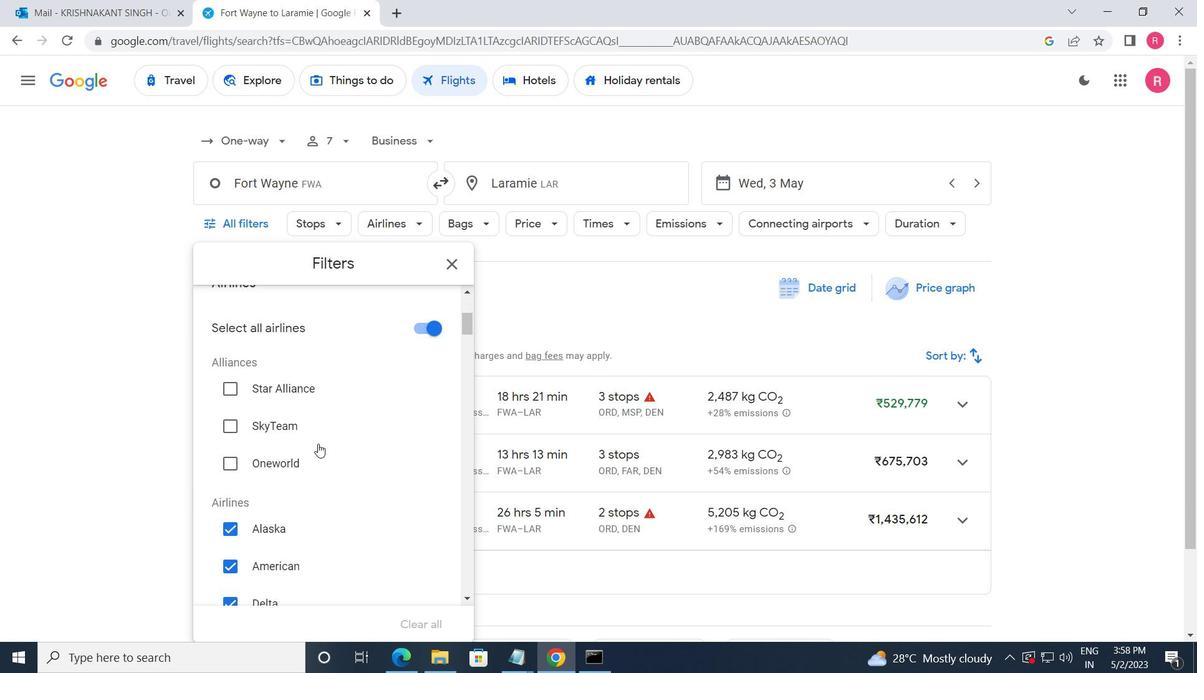 
Action: Mouse scrolled (317, 443) with delta (0, 0)
Screenshot: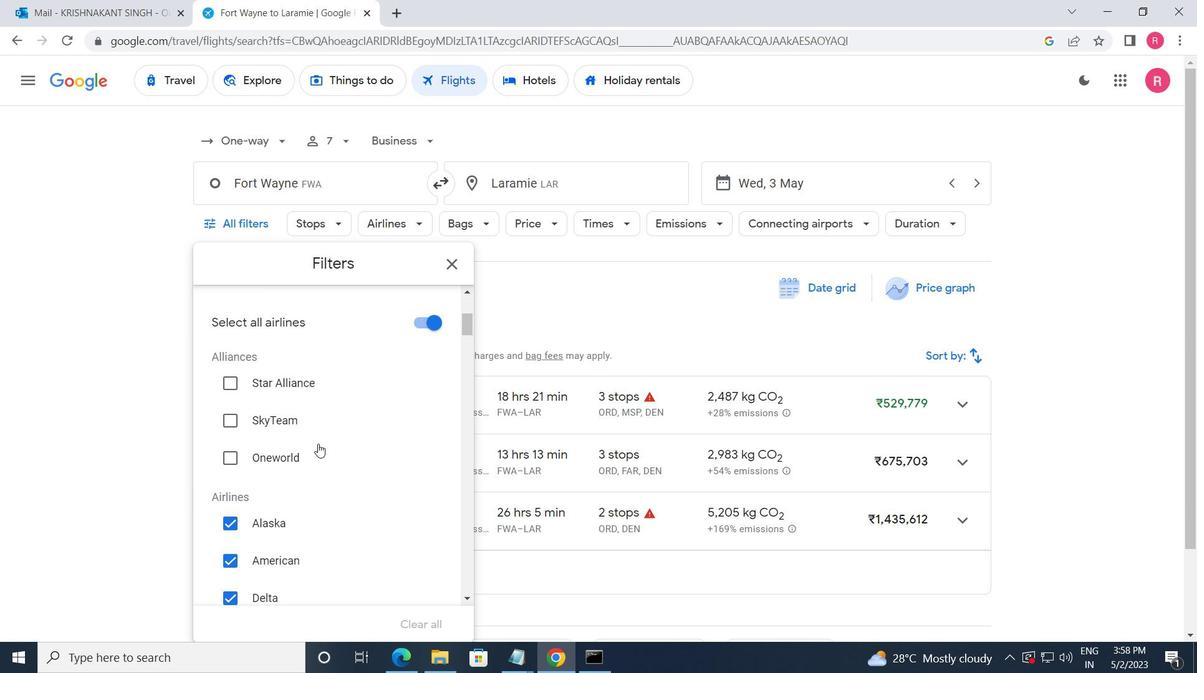 
Action: Mouse moved to (330, 427)
Screenshot: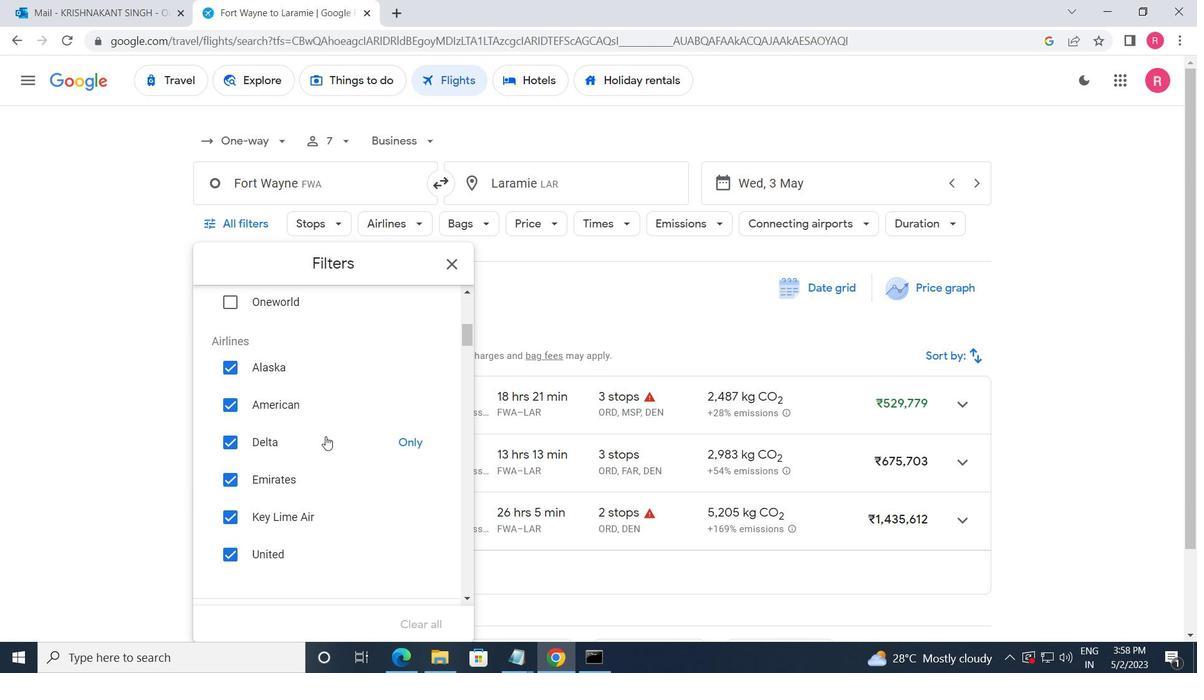 
Action: Mouse scrolled (330, 427) with delta (0, 0)
Screenshot: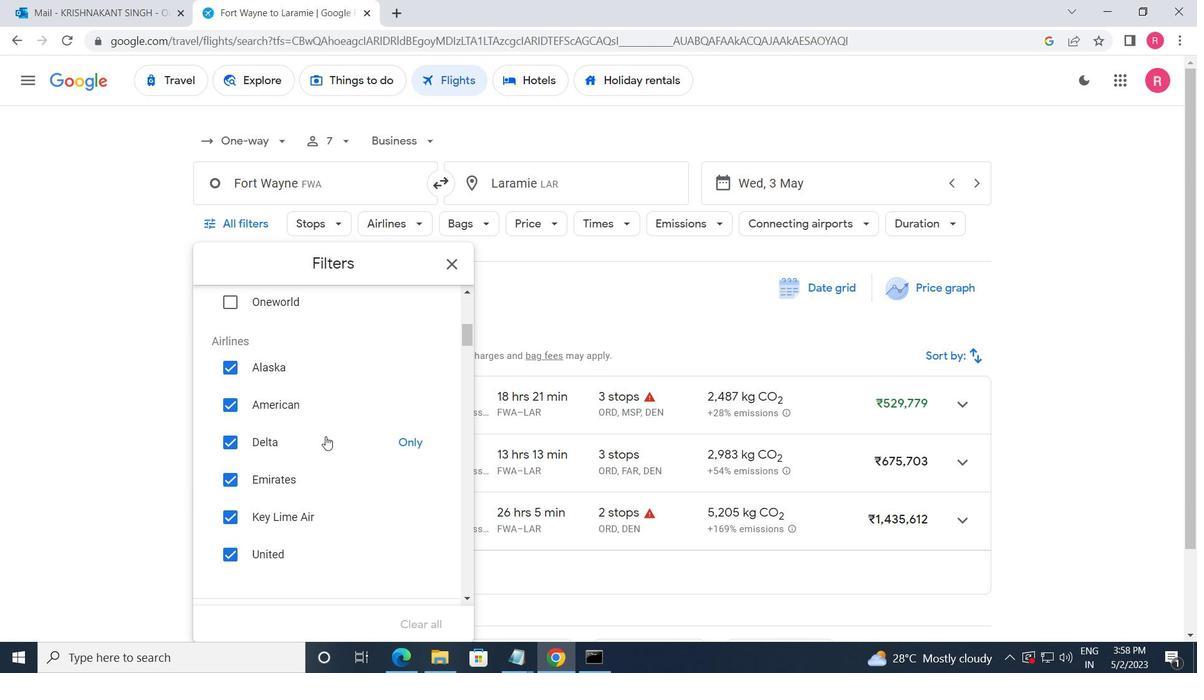 
Action: Mouse moved to (330, 426)
Screenshot: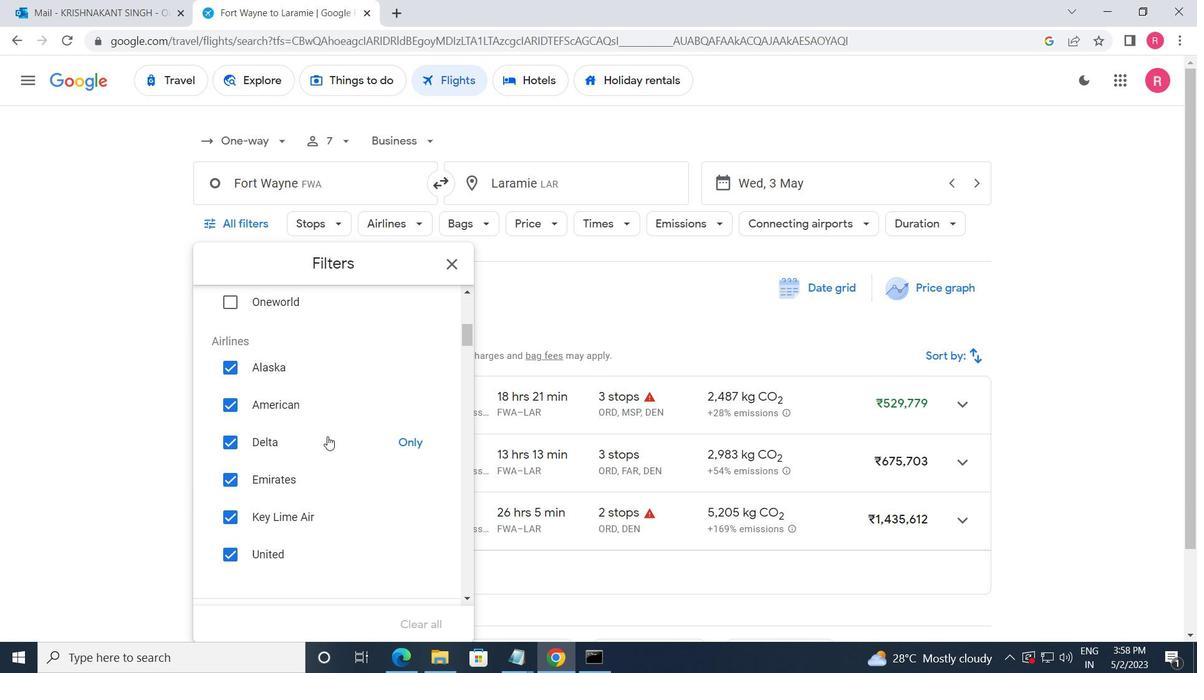 
Action: Mouse scrolled (330, 427) with delta (0, 0)
Screenshot: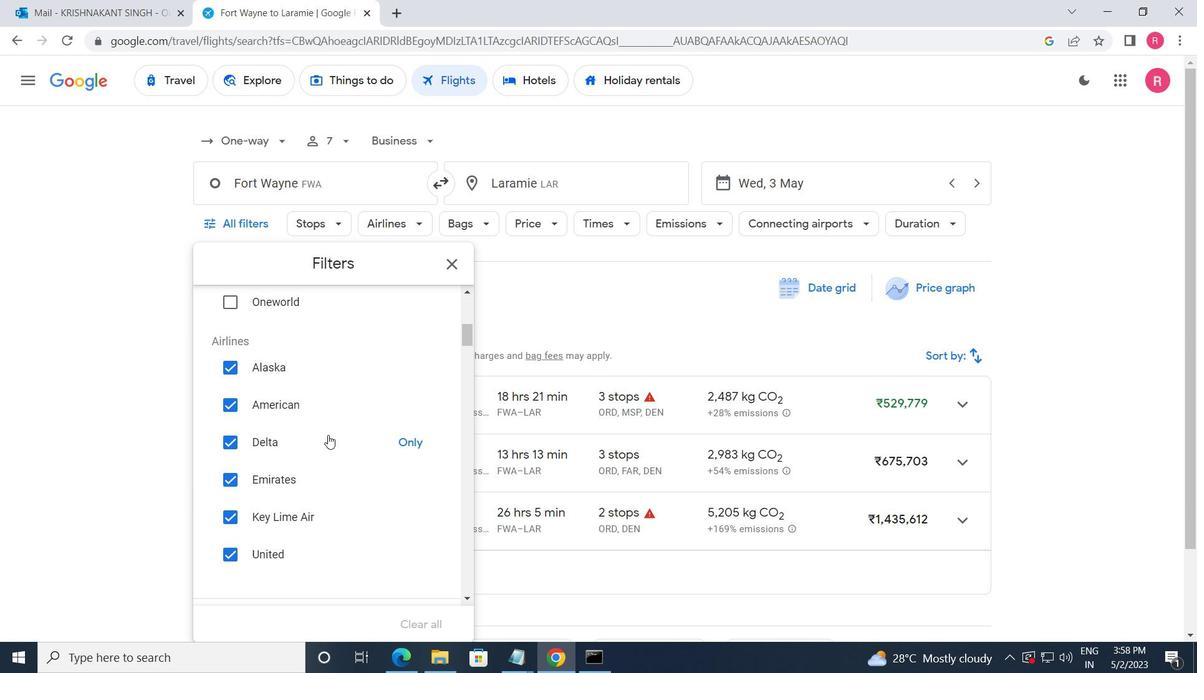 
Action: Mouse moved to (430, 314)
Screenshot: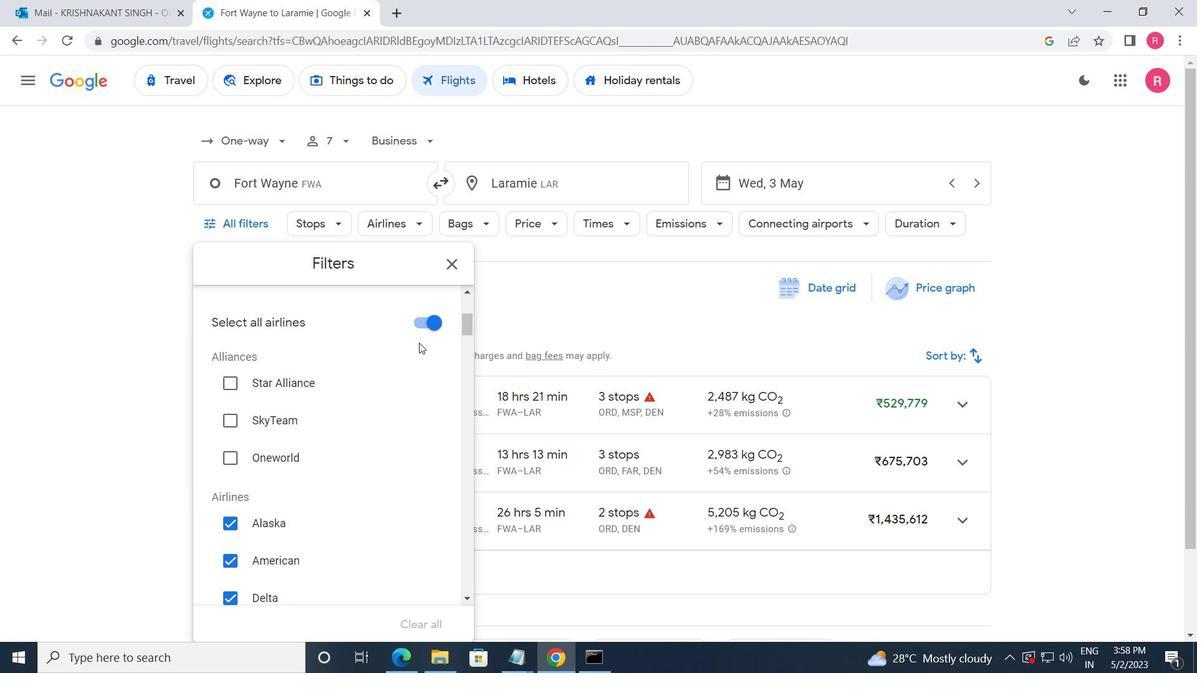 
Action: Mouse pressed left at (430, 314)
Screenshot: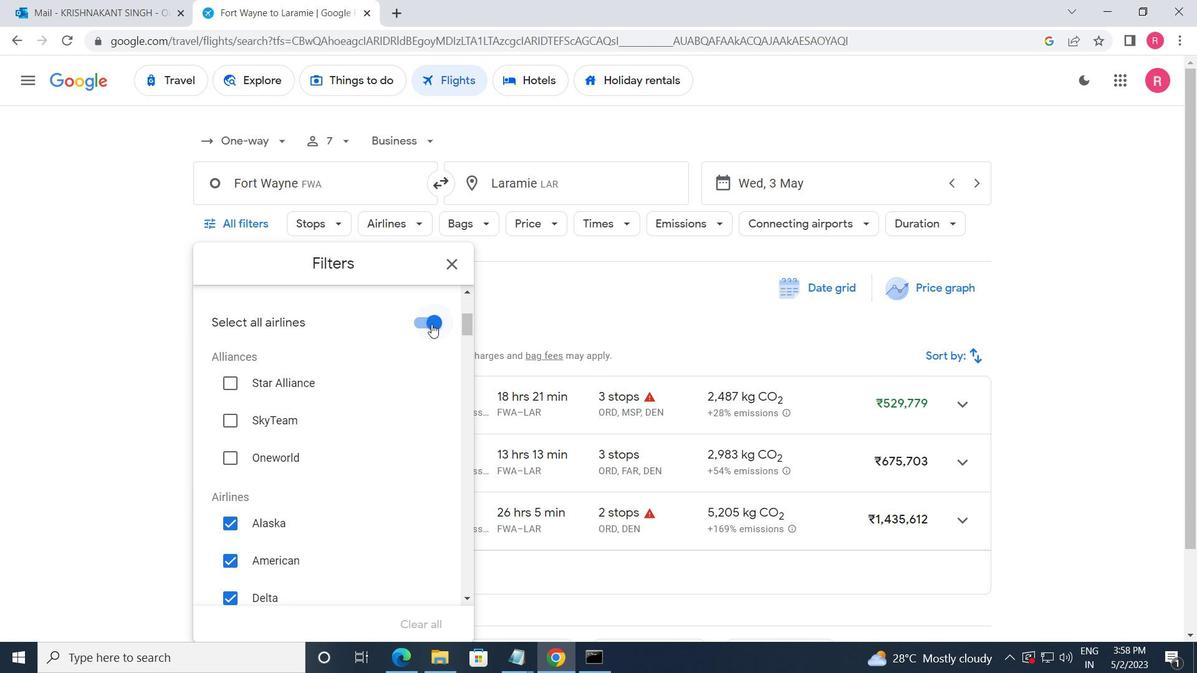 
Action: Mouse moved to (412, 394)
Screenshot: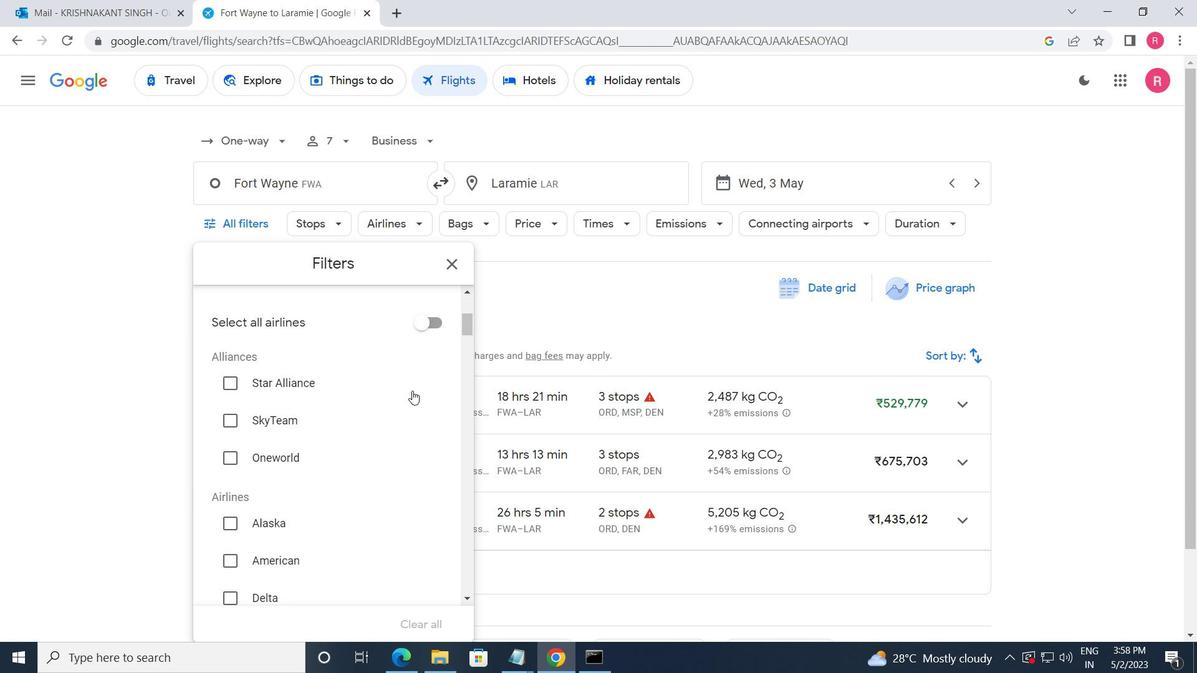 
Action: Mouse scrolled (412, 394) with delta (0, 0)
Screenshot: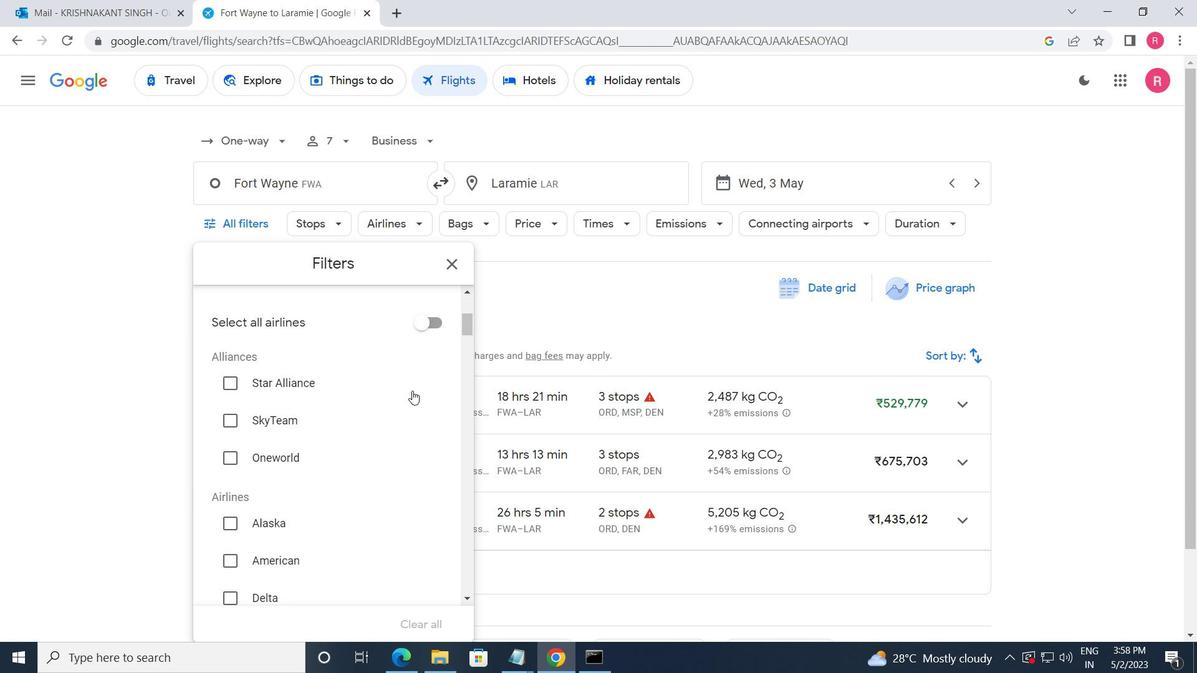 
Action: Mouse moved to (412, 396)
Screenshot: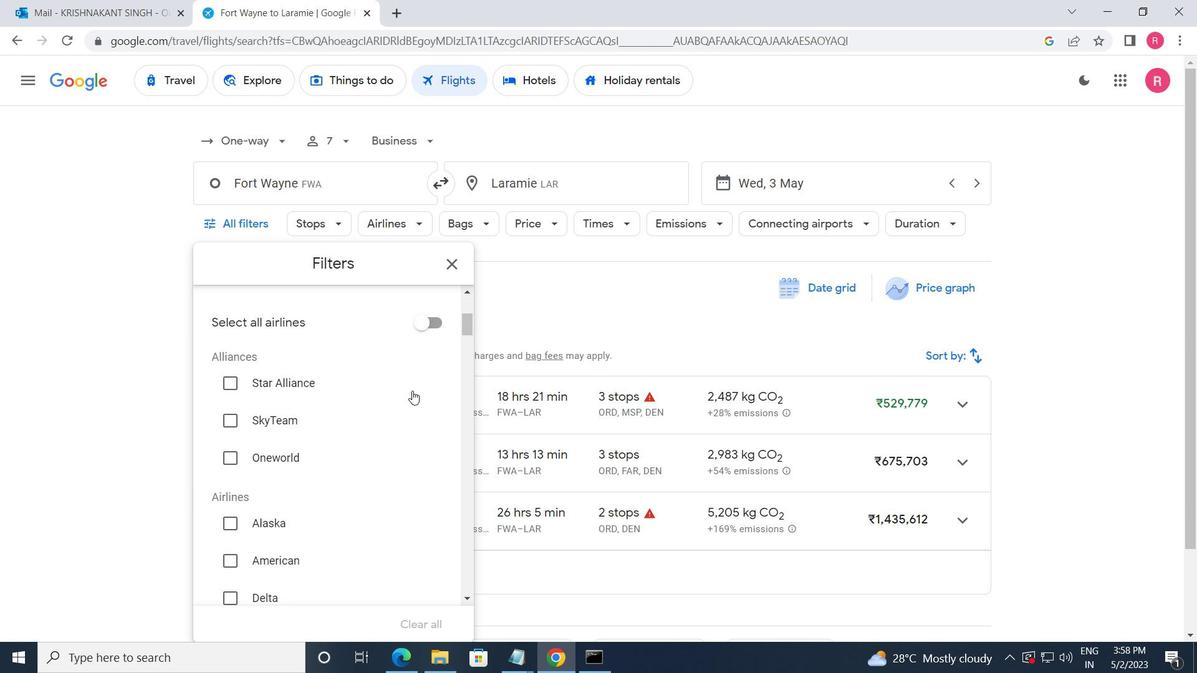 
Action: Mouse scrolled (412, 395) with delta (0, 0)
Screenshot: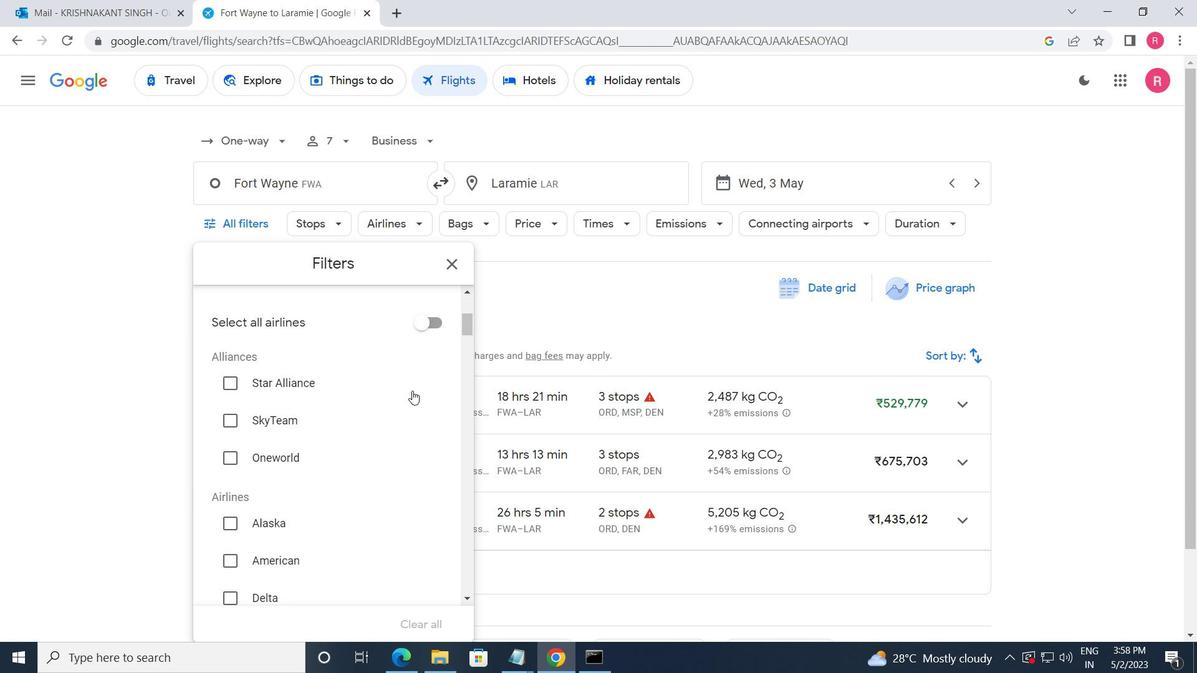 
Action: Mouse moved to (412, 397)
Screenshot: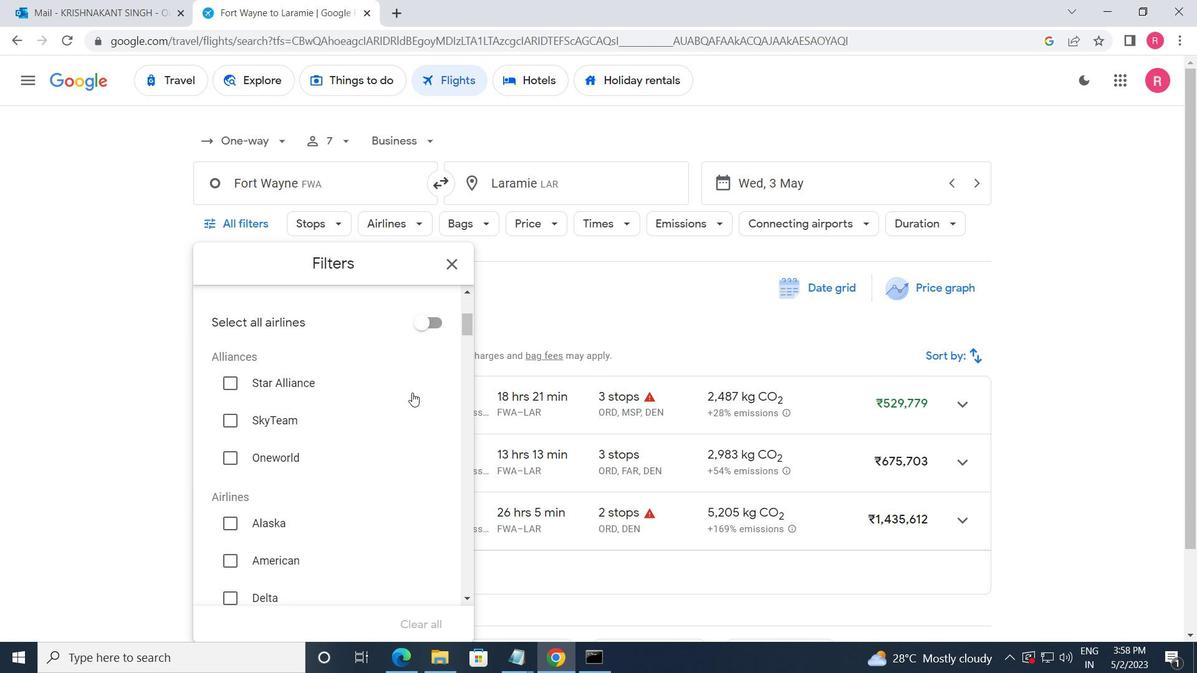
Action: Mouse scrolled (412, 396) with delta (0, 0)
Screenshot: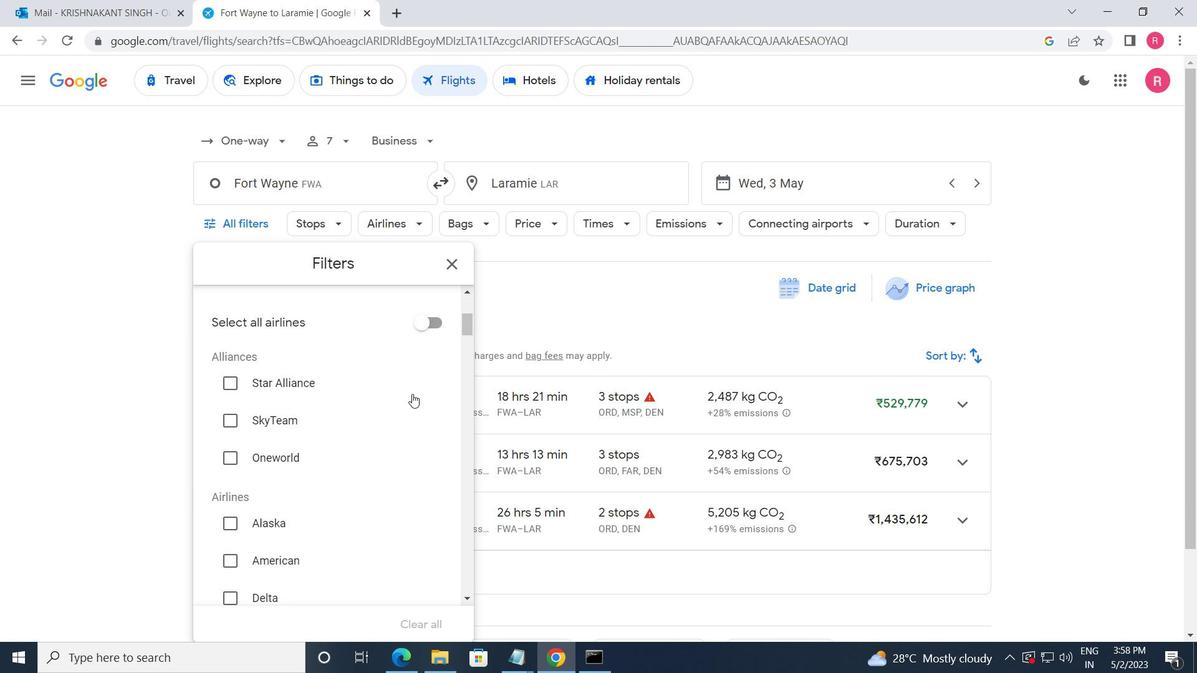 
Action: Mouse moved to (412, 399)
Screenshot: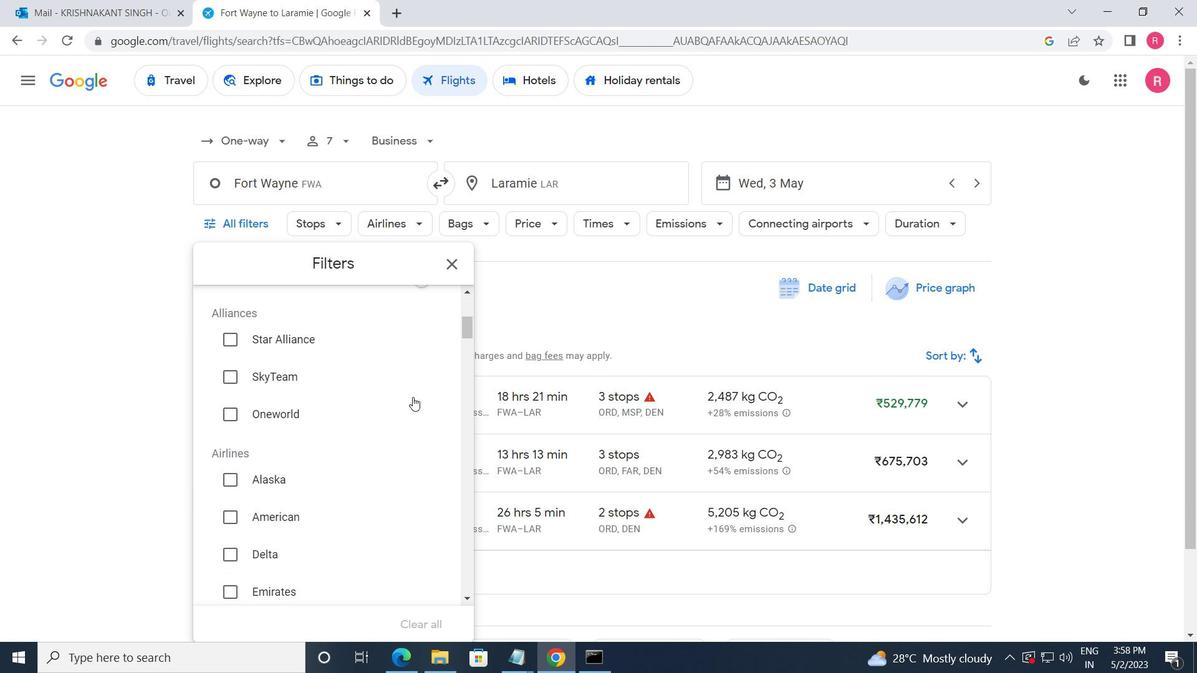 
Action: Mouse scrolled (412, 398) with delta (0, 0)
Screenshot: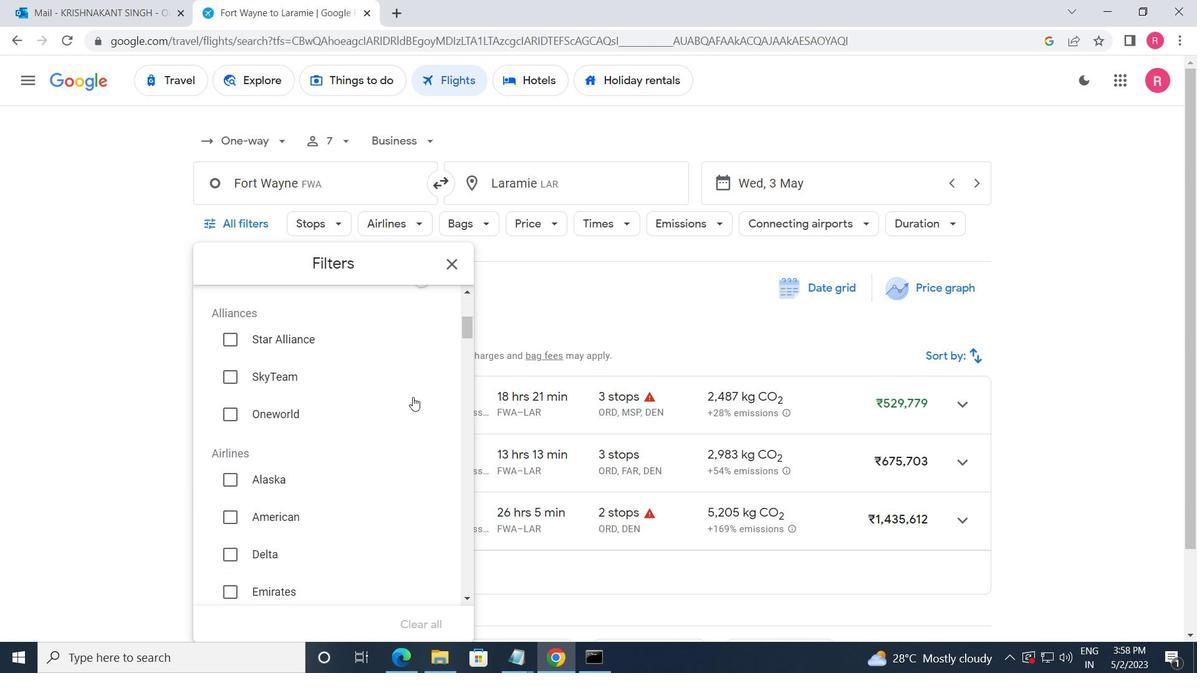 
Action: Mouse moved to (413, 400)
Screenshot: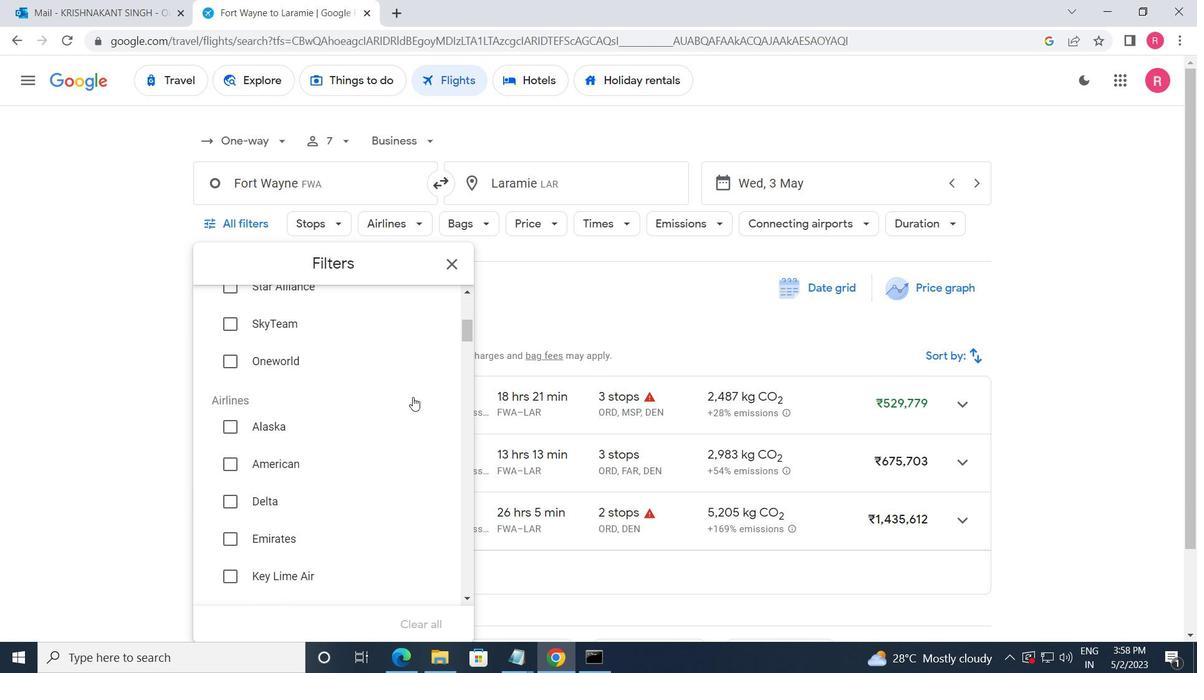 
Action: Mouse scrolled (413, 400) with delta (0, 0)
Screenshot: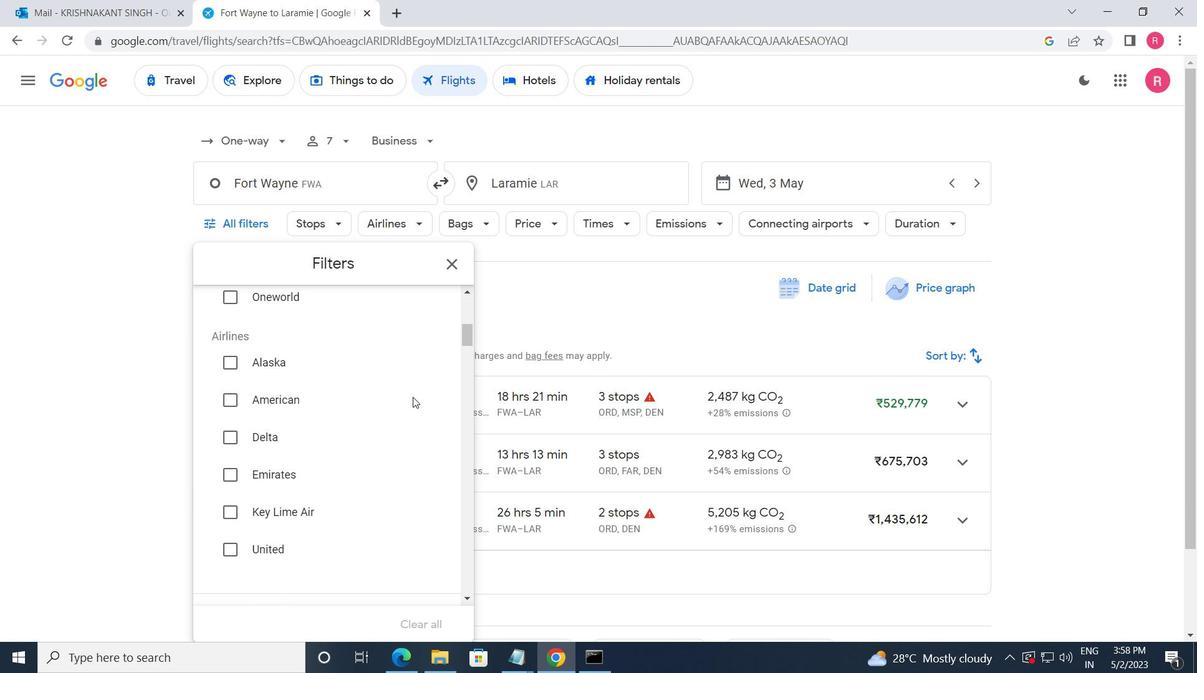 
Action: Mouse moved to (425, 462)
Screenshot: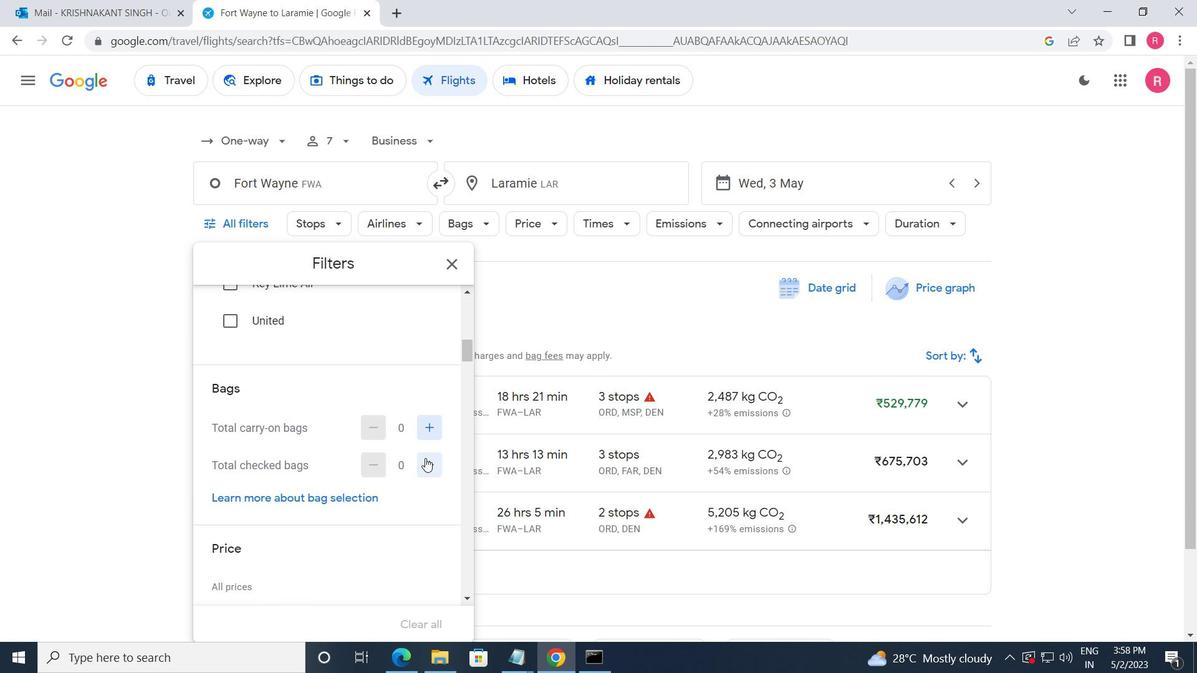 
Action: Mouse pressed left at (425, 462)
Screenshot: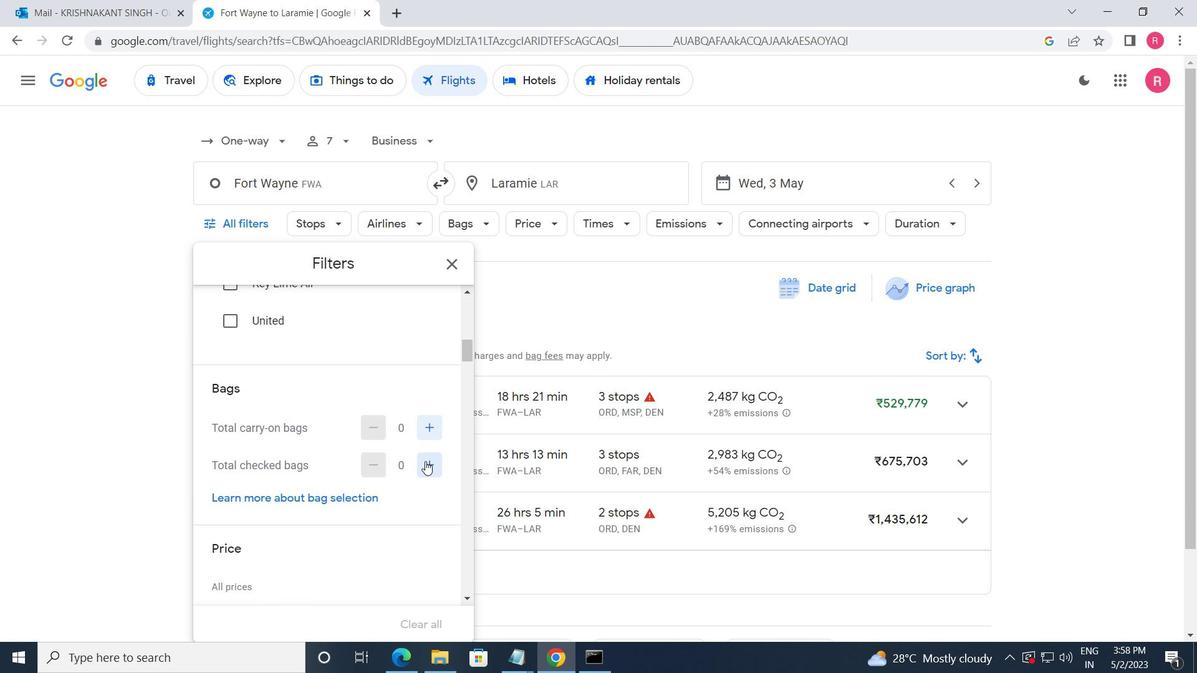 
Action: Mouse moved to (425, 462)
Screenshot: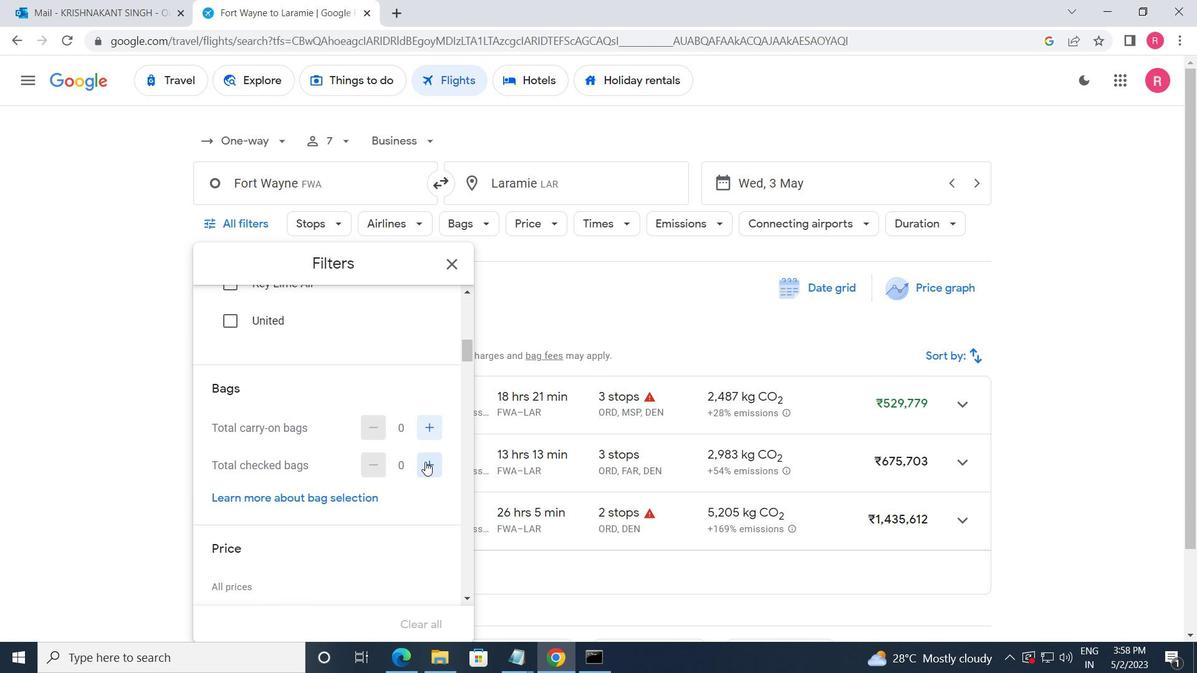 
Action: Mouse pressed left at (425, 462)
Screenshot: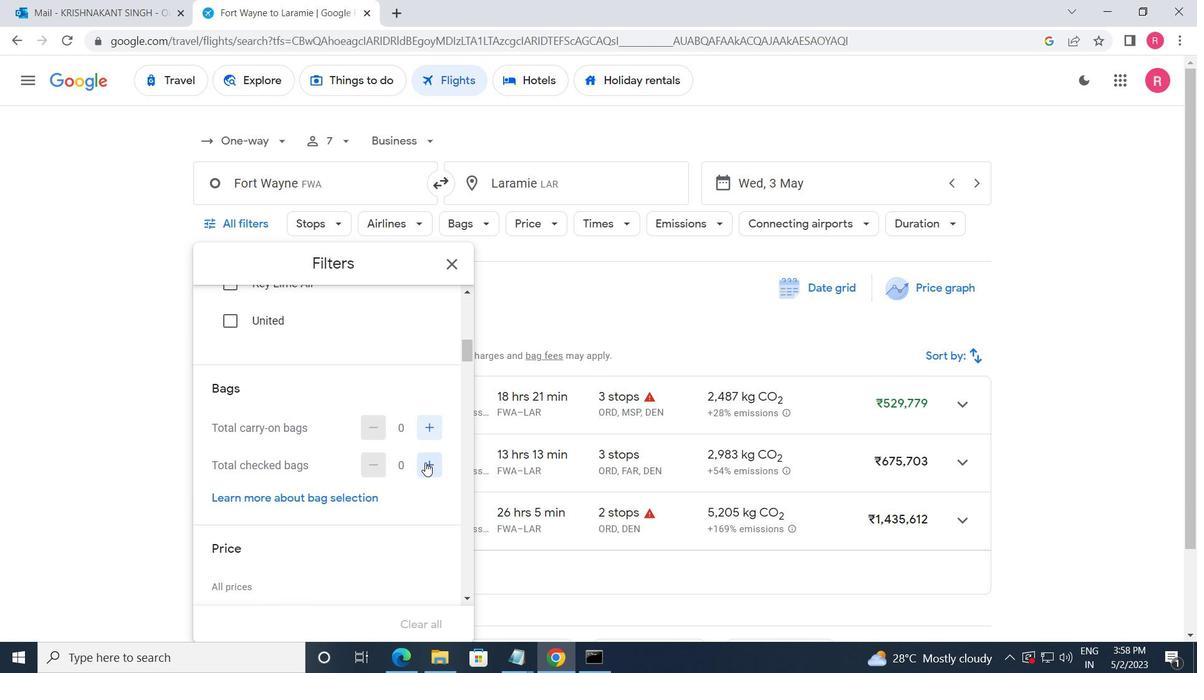 
Action: Mouse pressed left at (425, 462)
Screenshot: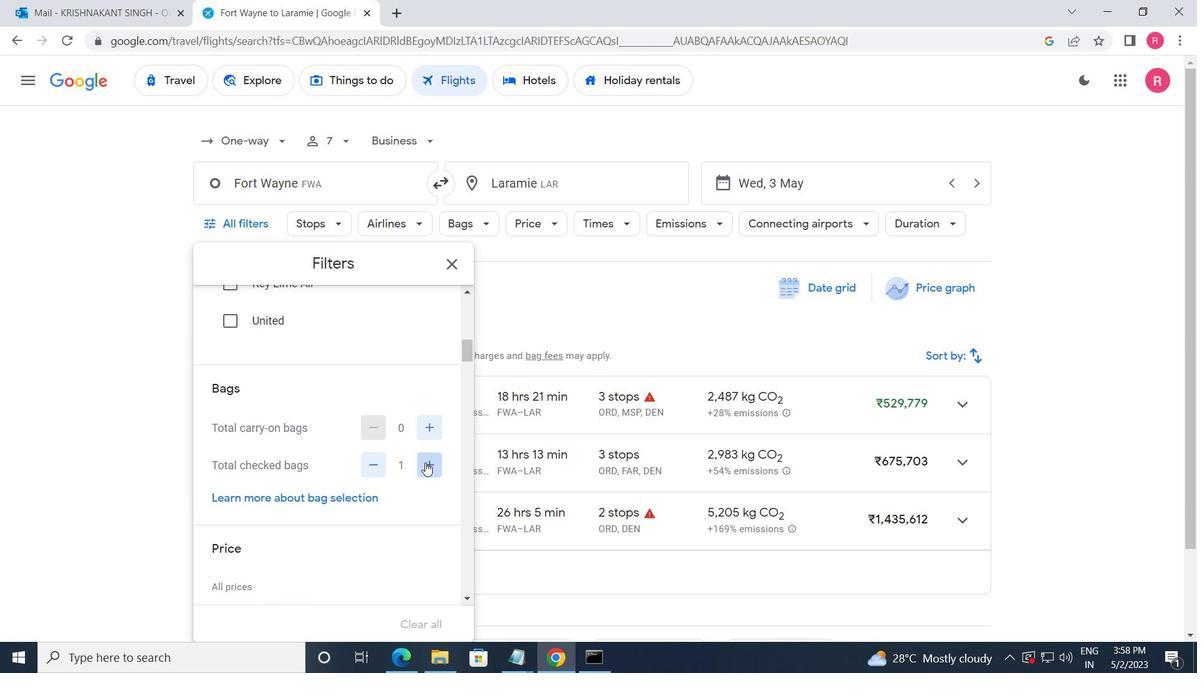 
Action: Mouse pressed left at (425, 462)
Screenshot: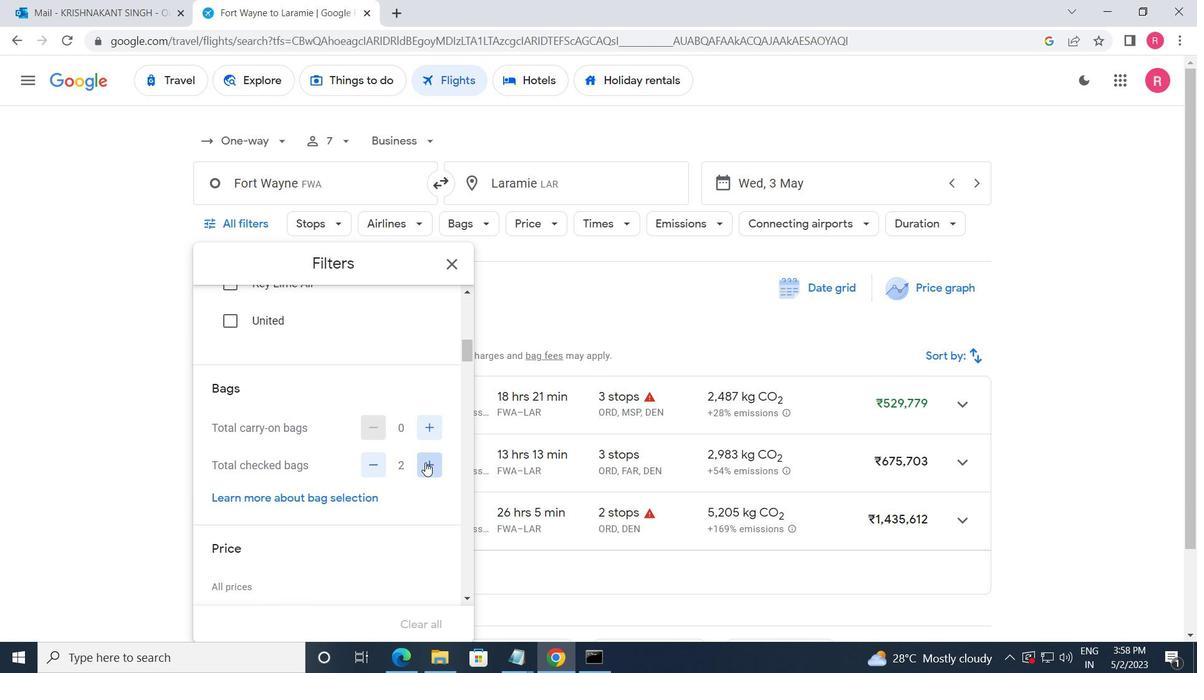 
Action: Mouse pressed left at (425, 462)
Screenshot: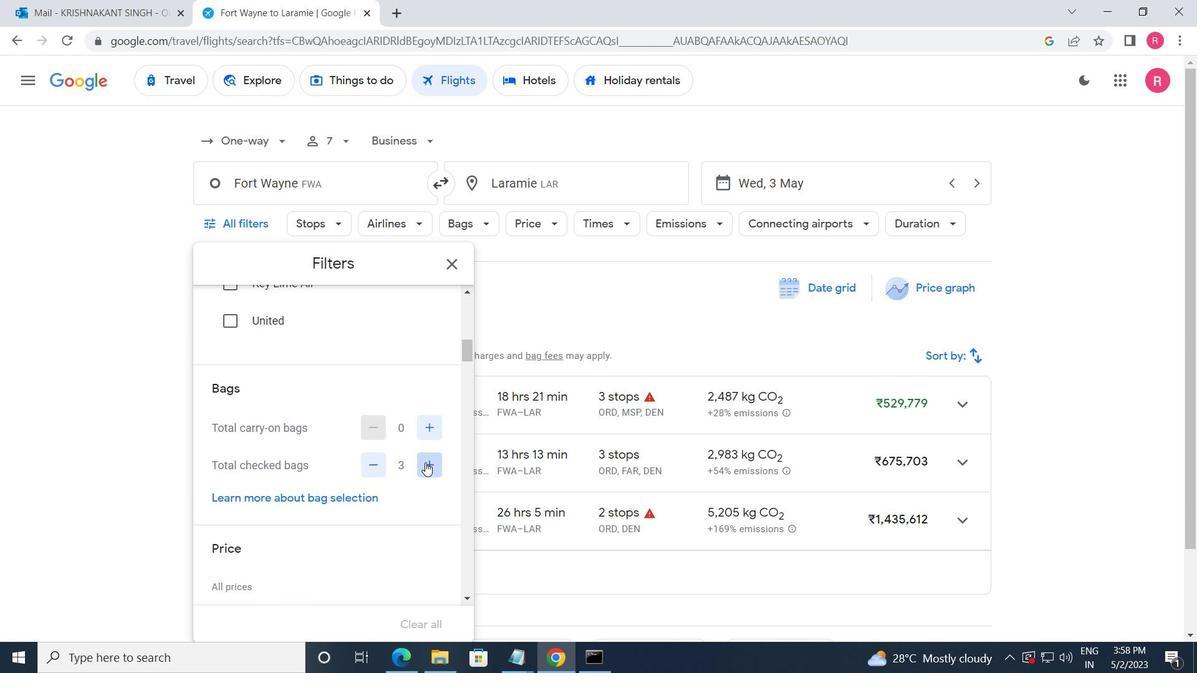 
Action: Mouse pressed left at (425, 462)
Screenshot: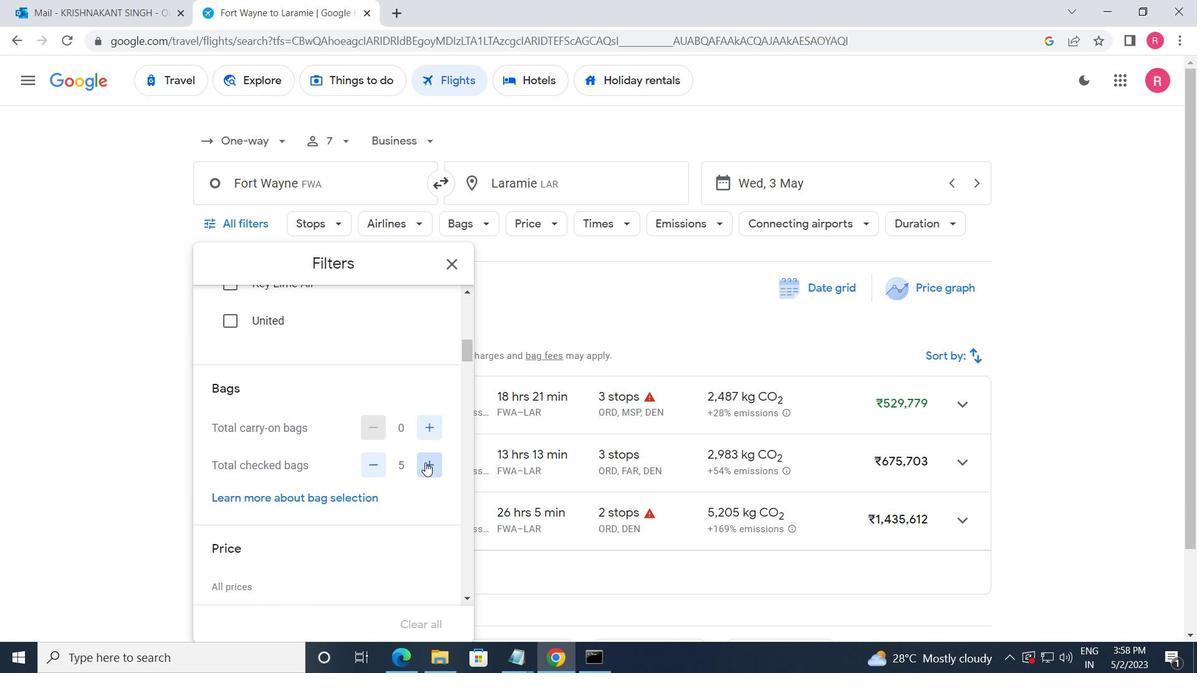 
Action: Mouse pressed left at (425, 462)
Screenshot: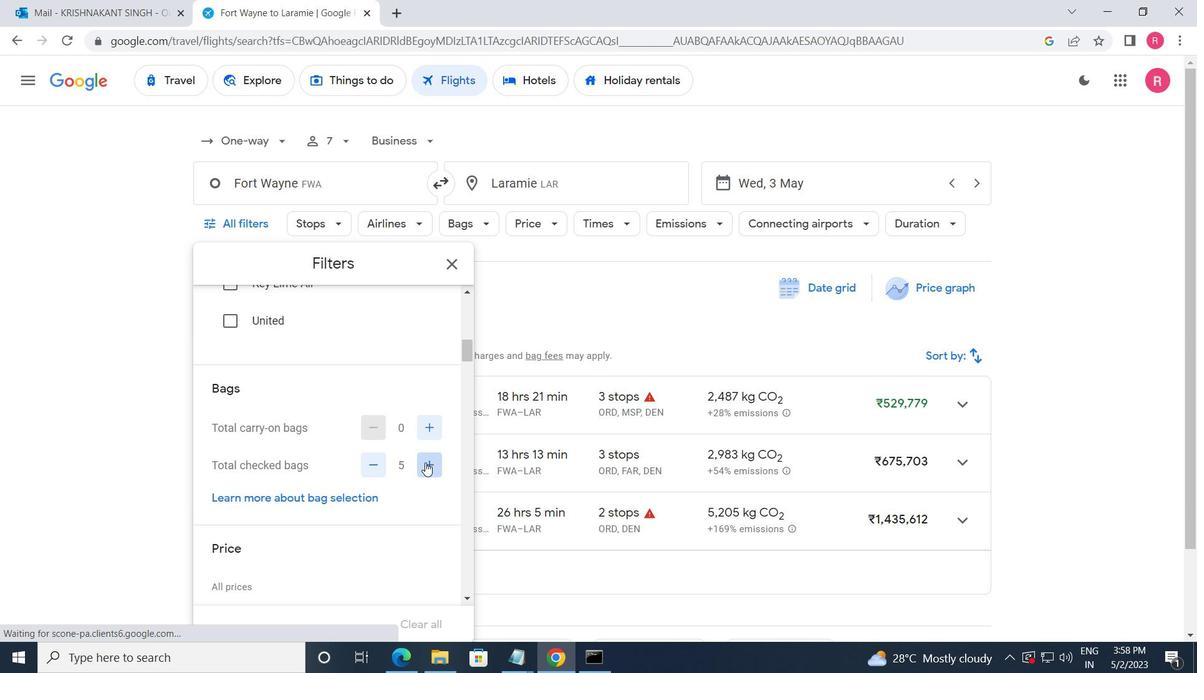 
Action: Mouse pressed left at (425, 462)
Screenshot: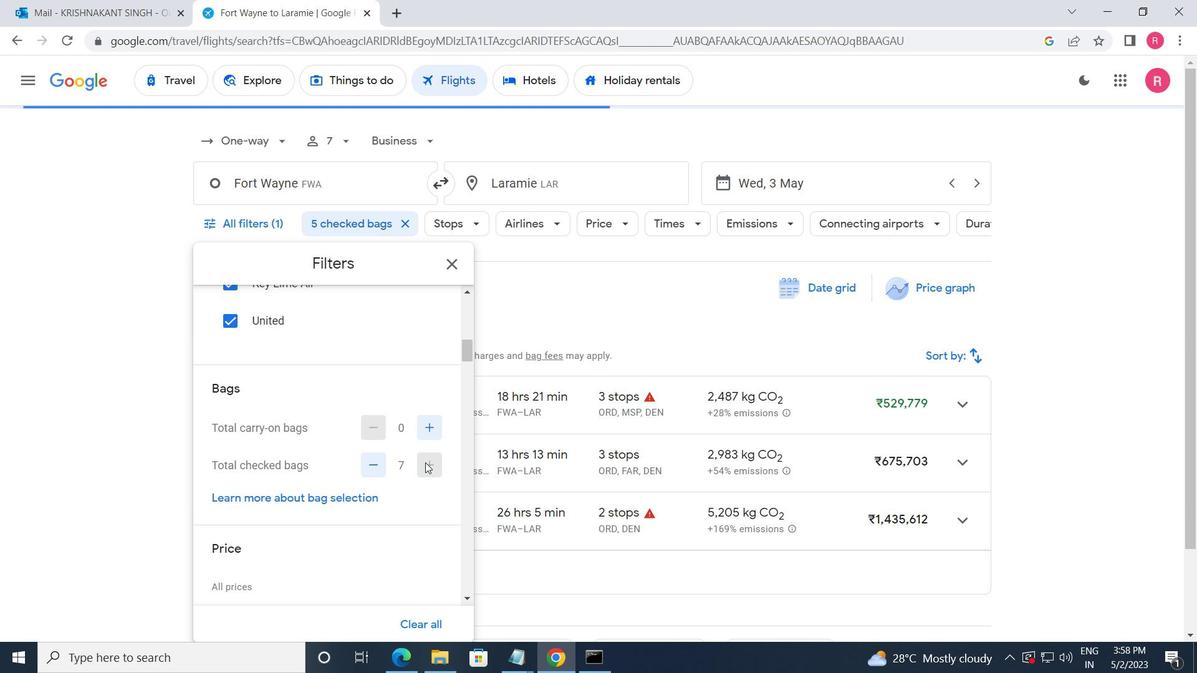 
Action: Mouse moved to (425, 471)
Screenshot: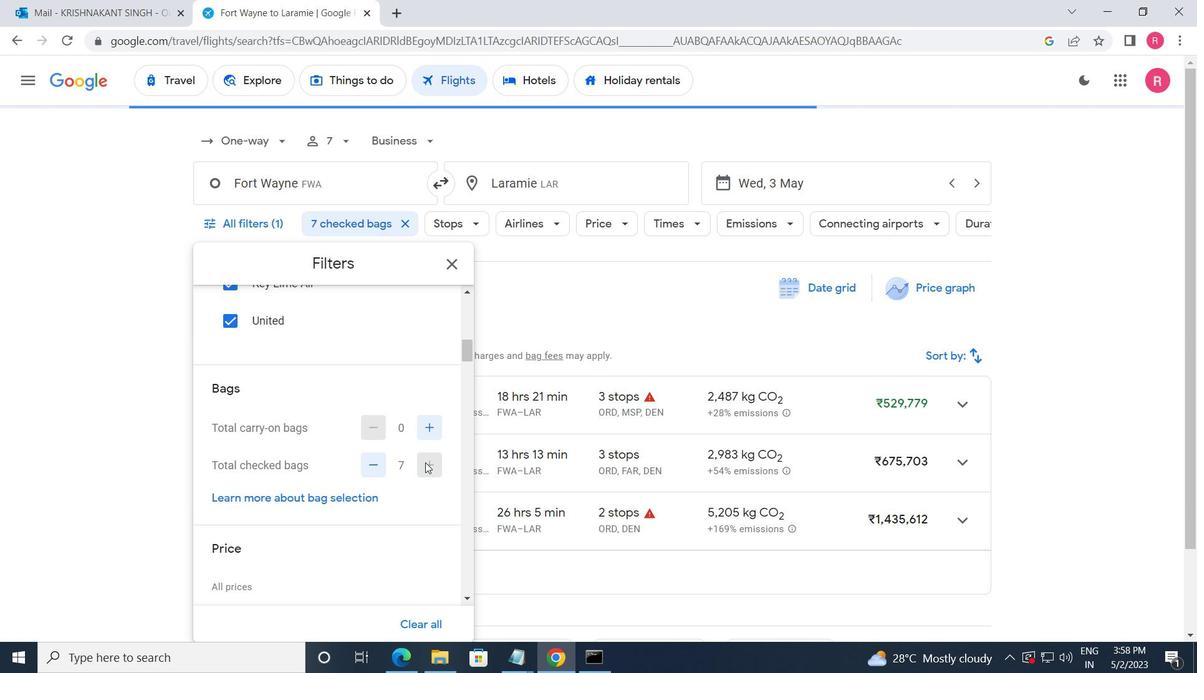 
Action: Mouse scrolled (425, 470) with delta (0, 0)
Screenshot: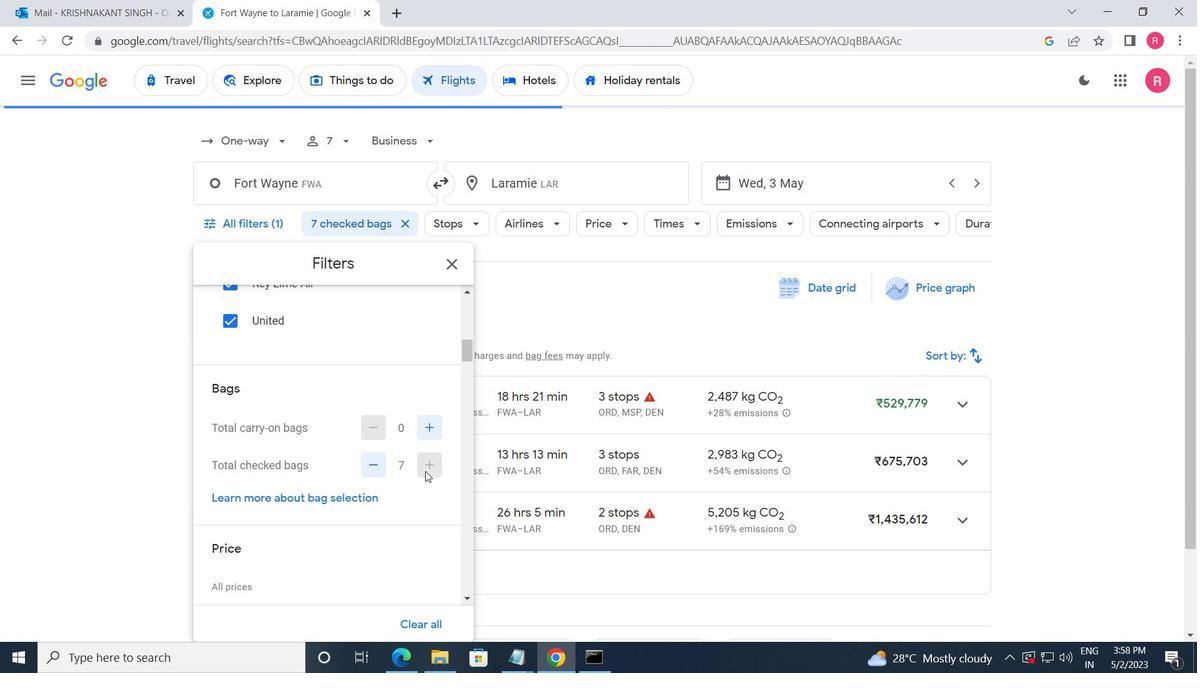 
Action: Mouse scrolled (425, 470) with delta (0, 0)
Screenshot: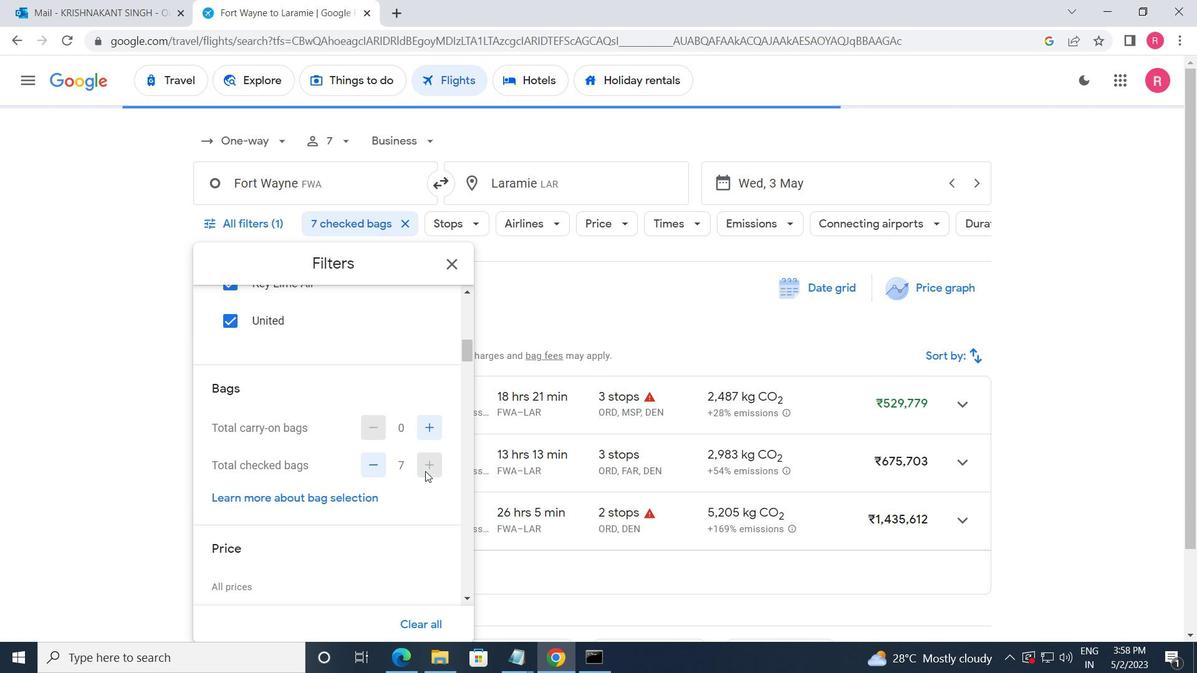 
Action: Mouse moved to (435, 463)
Screenshot: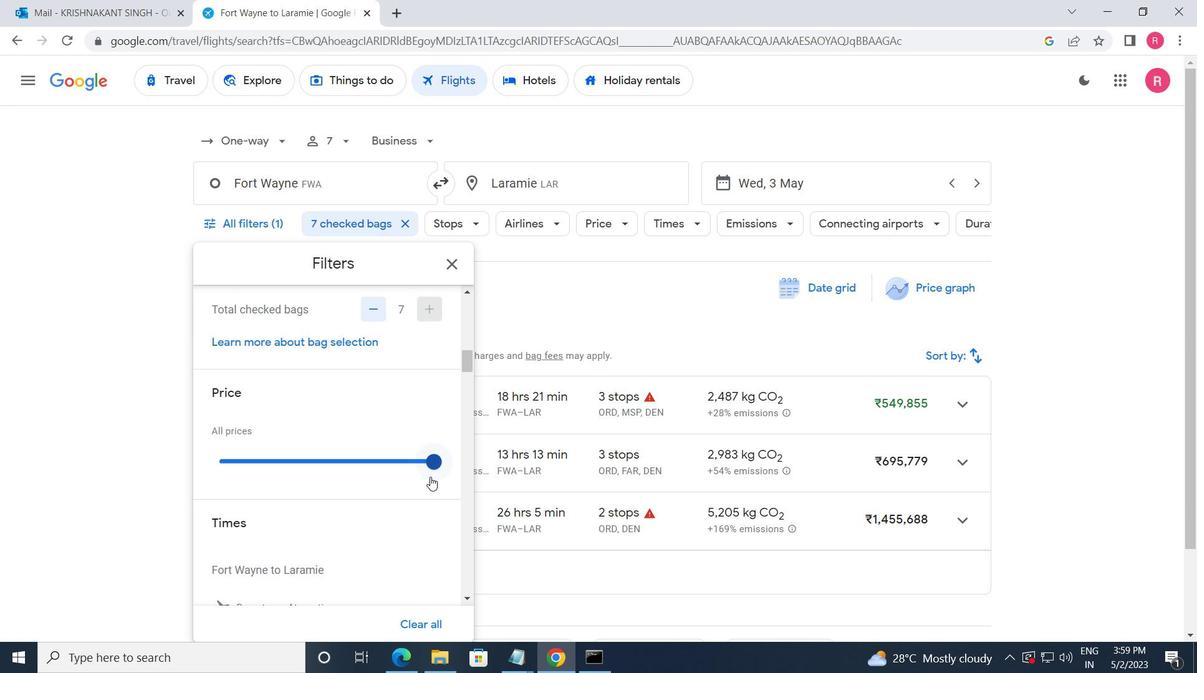 
Action: Mouse pressed left at (435, 463)
Screenshot: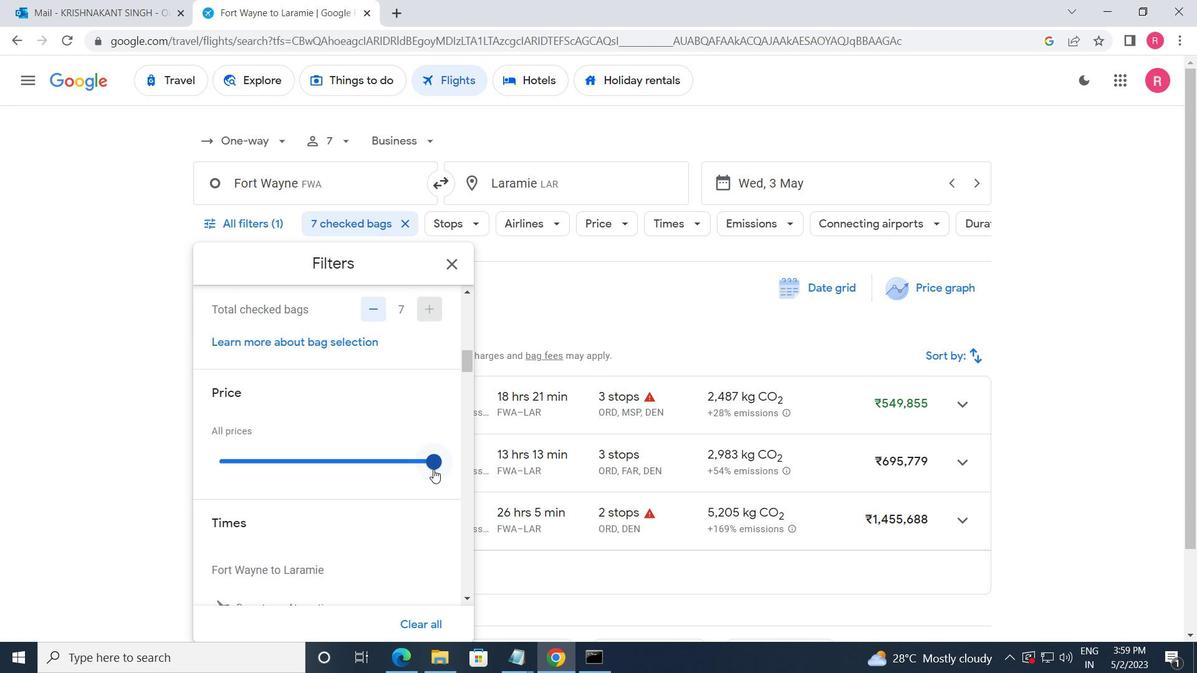 
Action: Mouse moved to (275, 476)
Screenshot: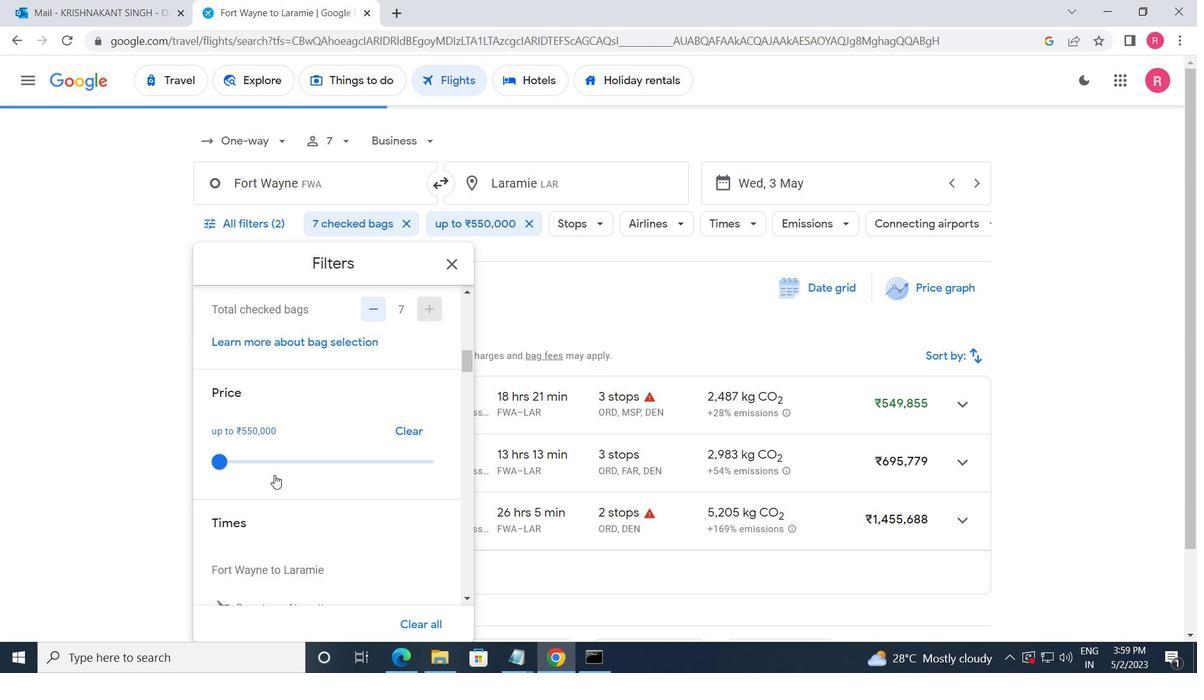 
Action: Mouse scrolled (275, 475) with delta (0, 0)
Screenshot: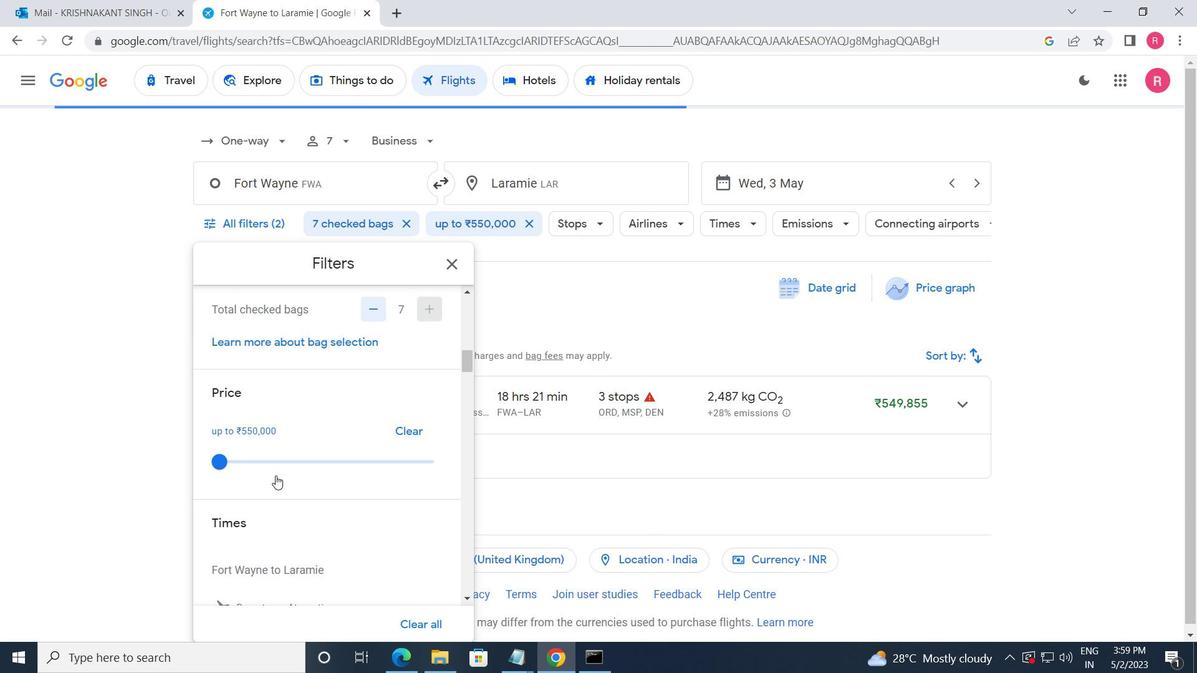 
Action: Mouse scrolled (275, 475) with delta (0, 0)
Screenshot: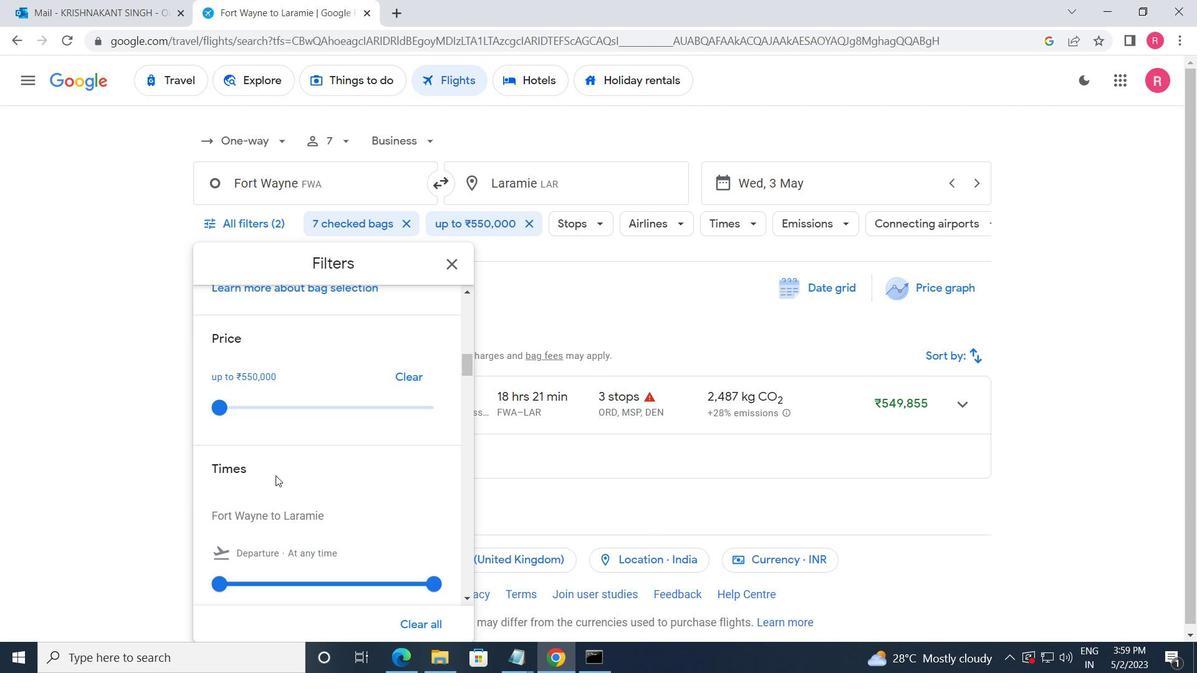 
Action: Mouse moved to (223, 486)
Screenshot: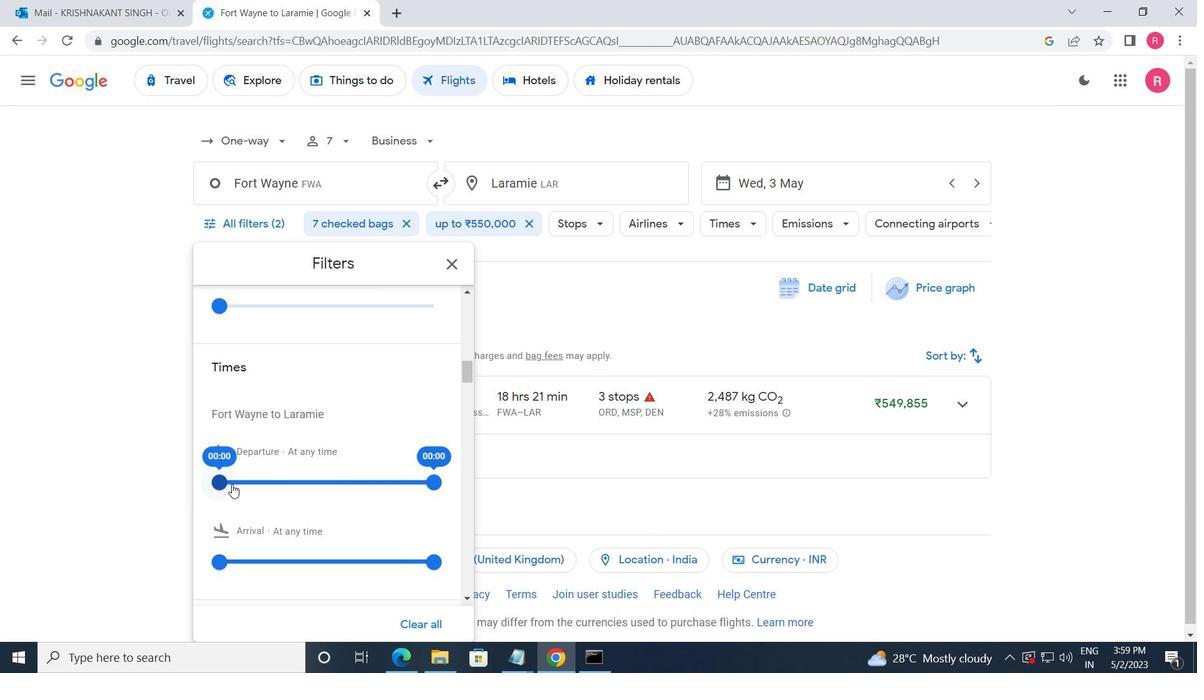 
Action: Mouse pressed left at (223, 486)
Screenshot: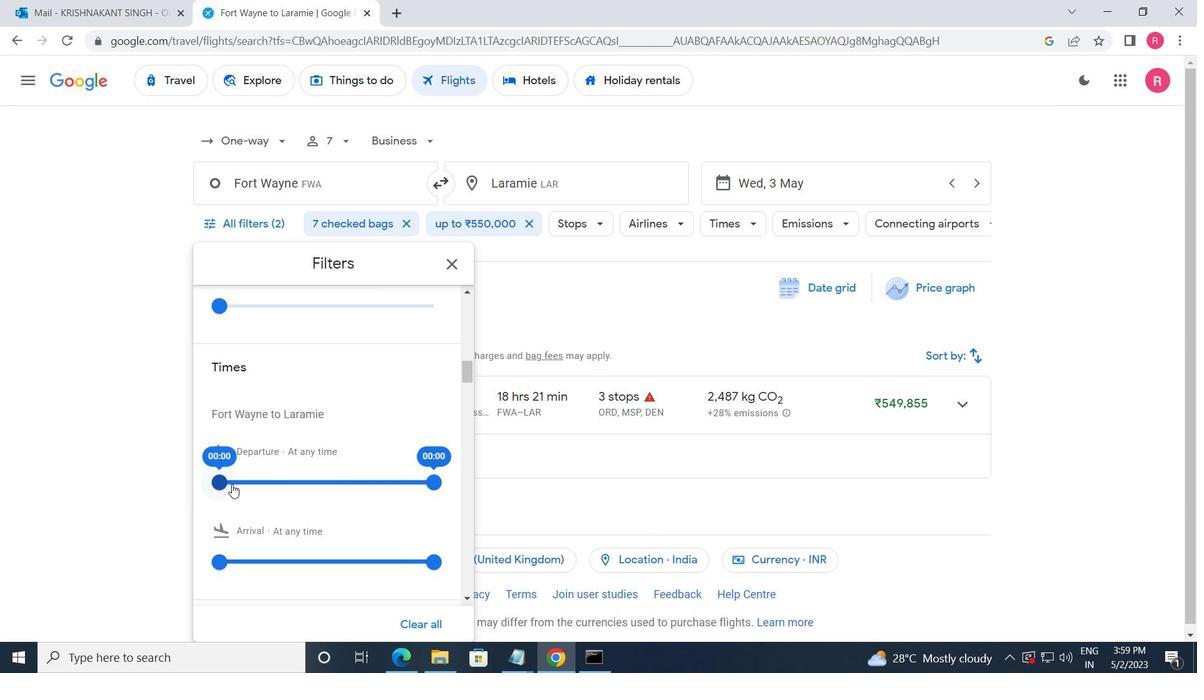 
Action: Mouse moved to (429, 484)
Screenshot: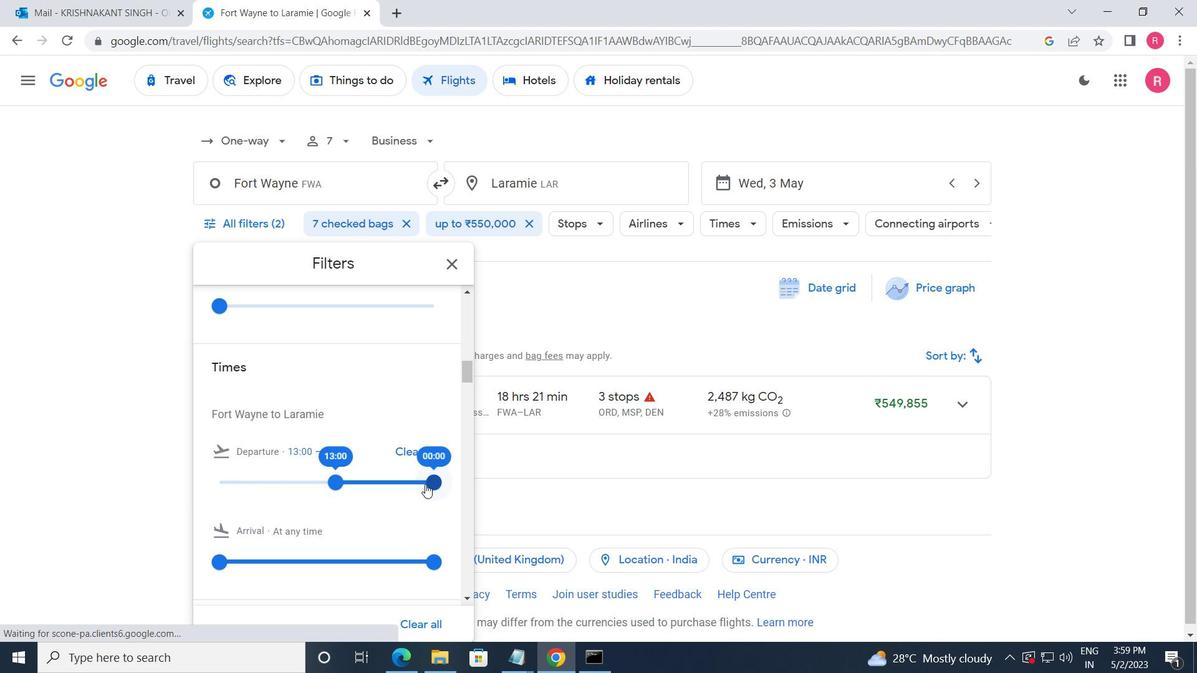 
Action: Mouse pressed left at (429, 484)
Screenshot: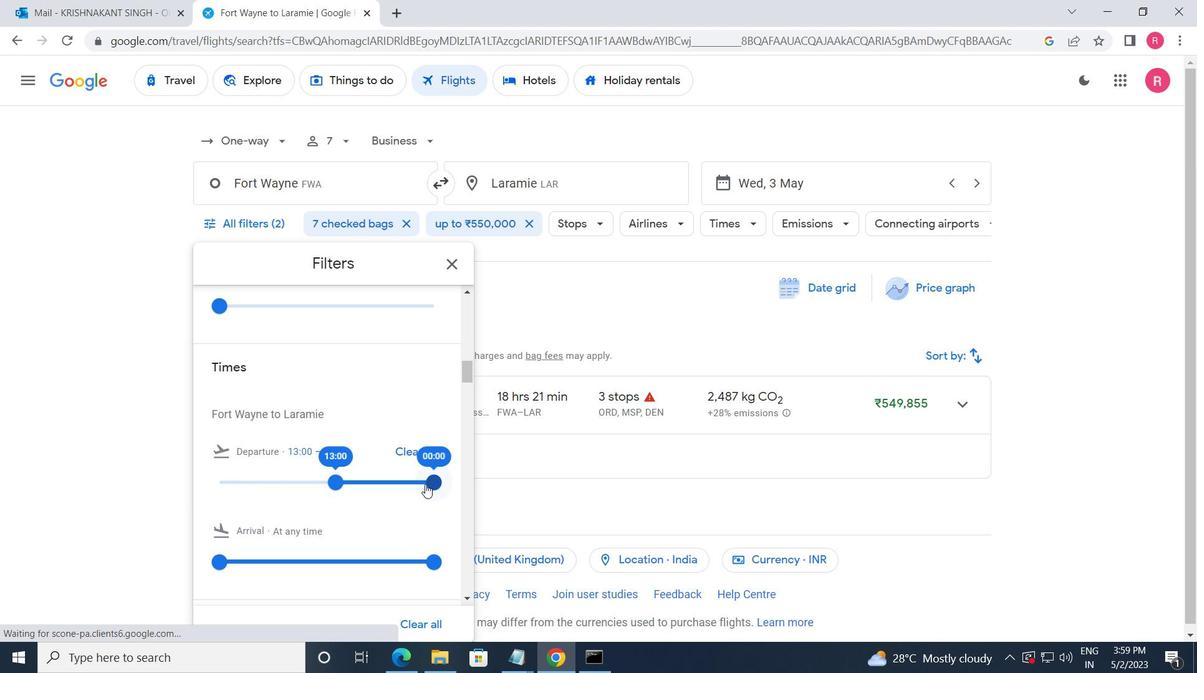 
Action: Mouse moved to (443, 269)
Screenshot: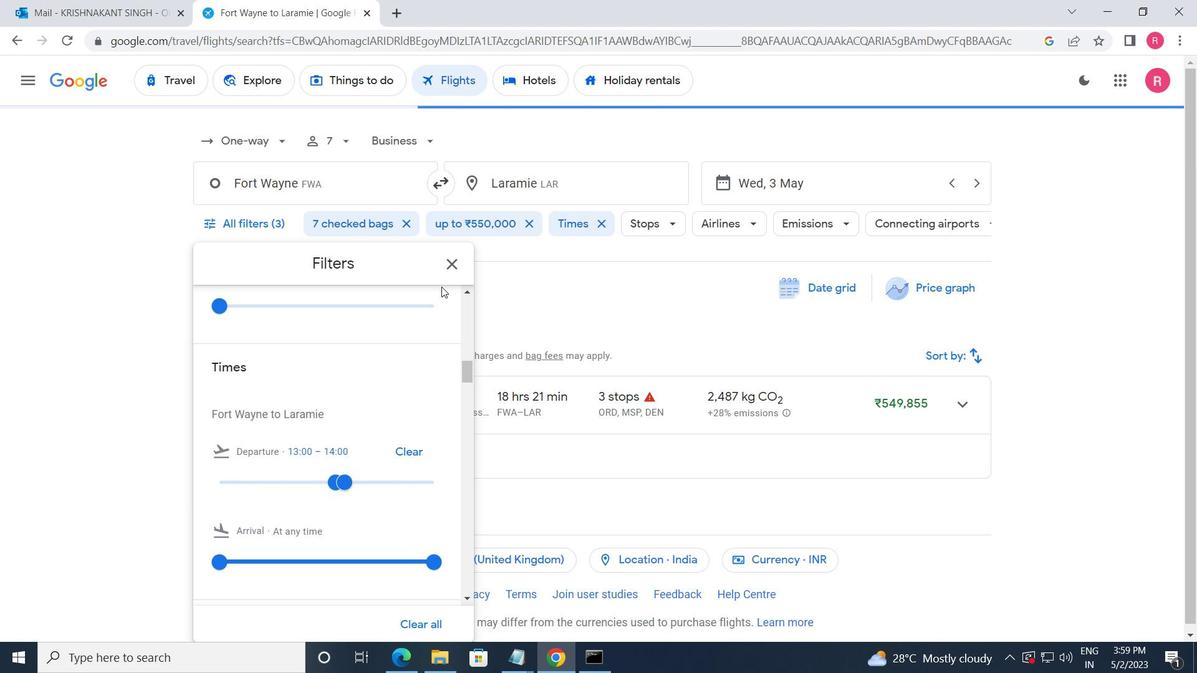 
Action: Mouse pressed left at (443, 269)
Screenshot: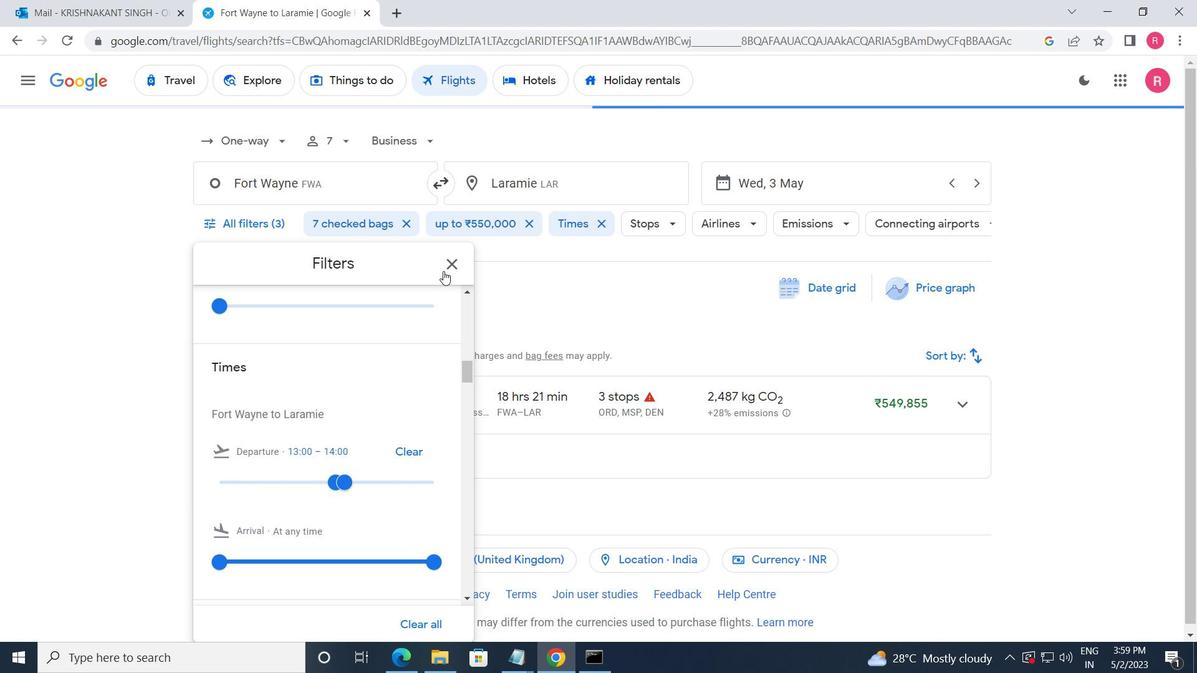 
Action: Mouse moved to (371, 213)
Screenshot: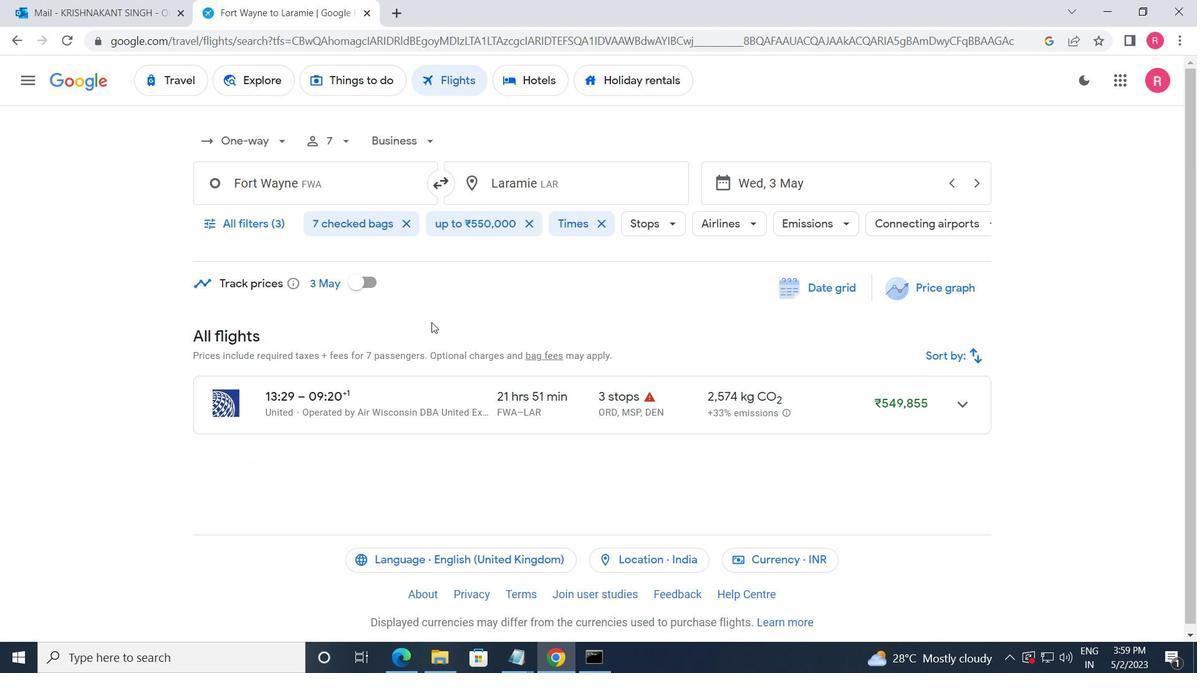 
